 Task: Find connections with filter location Gonayiv with filter topic #Entrepreneurswith filter profile language French with filter current company Mechanical Jobs and Career with filter school Future Institute Of Engineering and Management with filter industry Executive Search Services with filter service category Mortgage Lending with filter keywords title Data Entry
Action: Mouse moved to (492, 70)
Screenshot: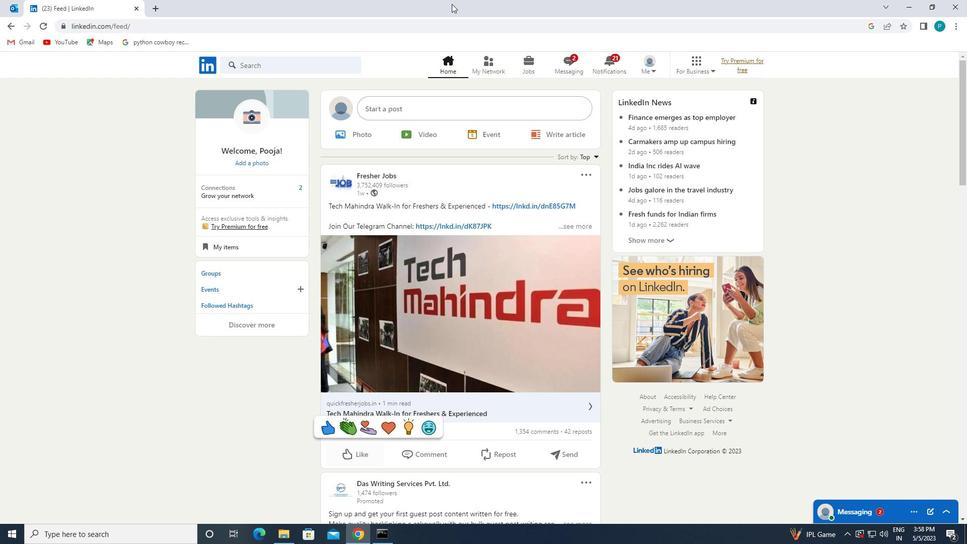 
Action: Mouse pressed left at (492, 70)
Screenshot: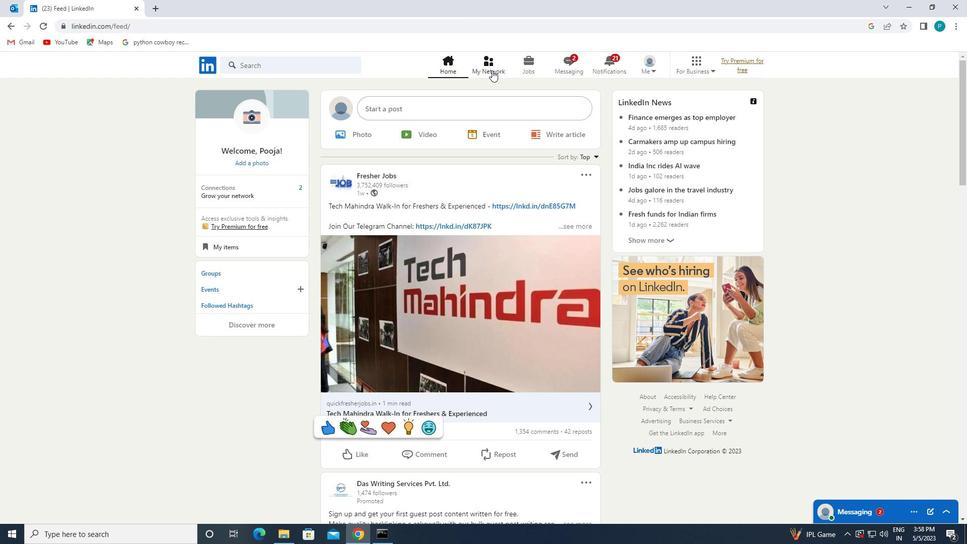 
Action: Mouse moved to (279, 127)
Screenshot: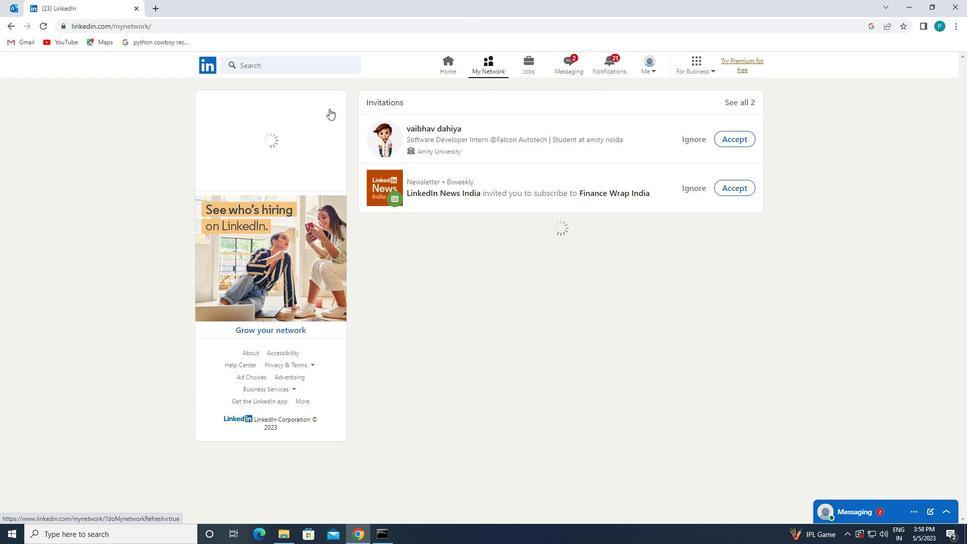
Action: Mouse pressed left at (279, 127)
Screenshot: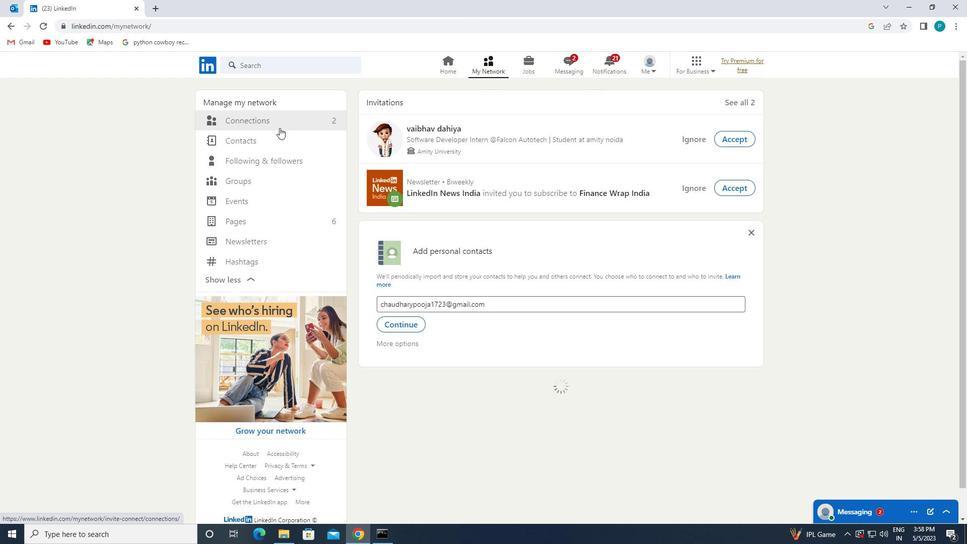 
Action: Mouse moved to (296, 119)
Screenshot: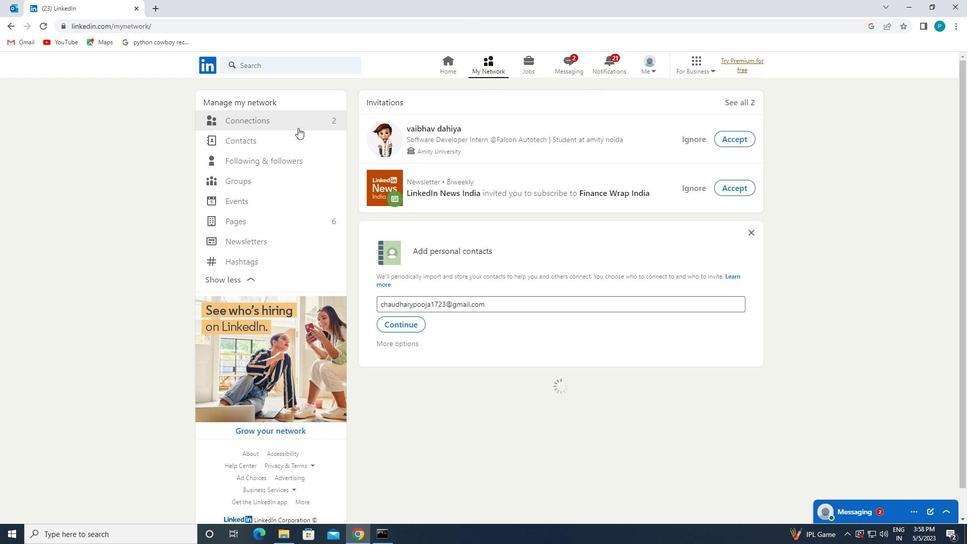 
Action: Mouse pressed left at (296, 119)
Screenshot: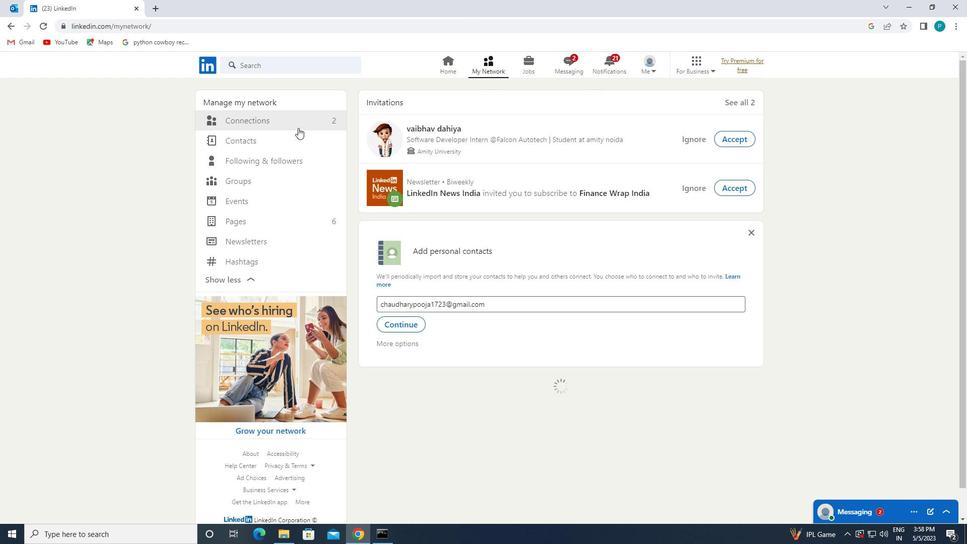 
Action: Mouse pressed left at (296, 119)
Screenshot: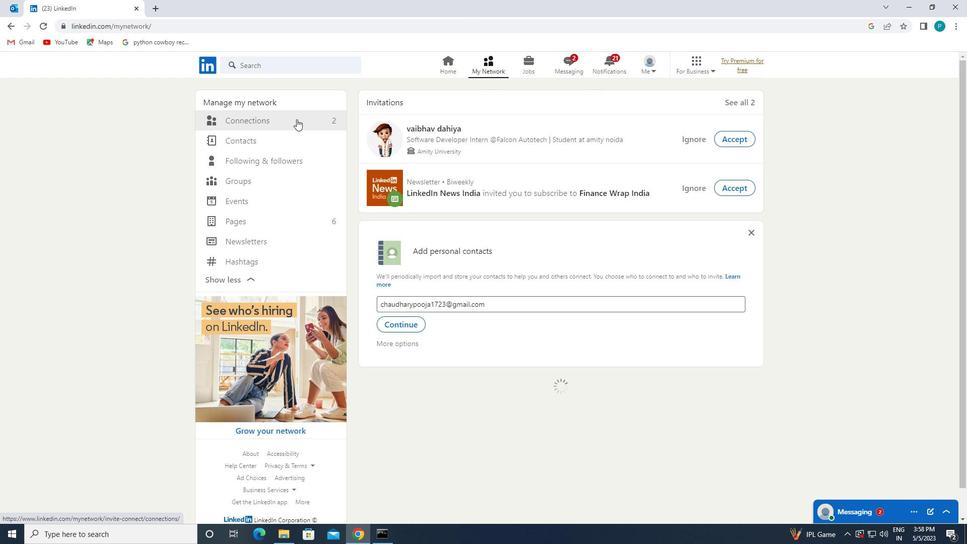 
Action: Mouse pressed left at (296, 119)
Screenshot: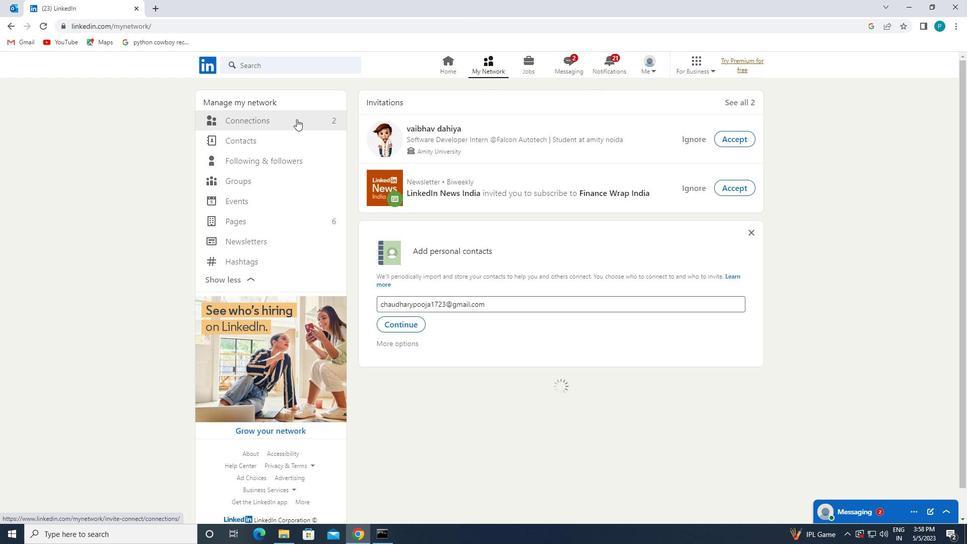 
Action: Mouse moved to (297, 119)
Screenshot: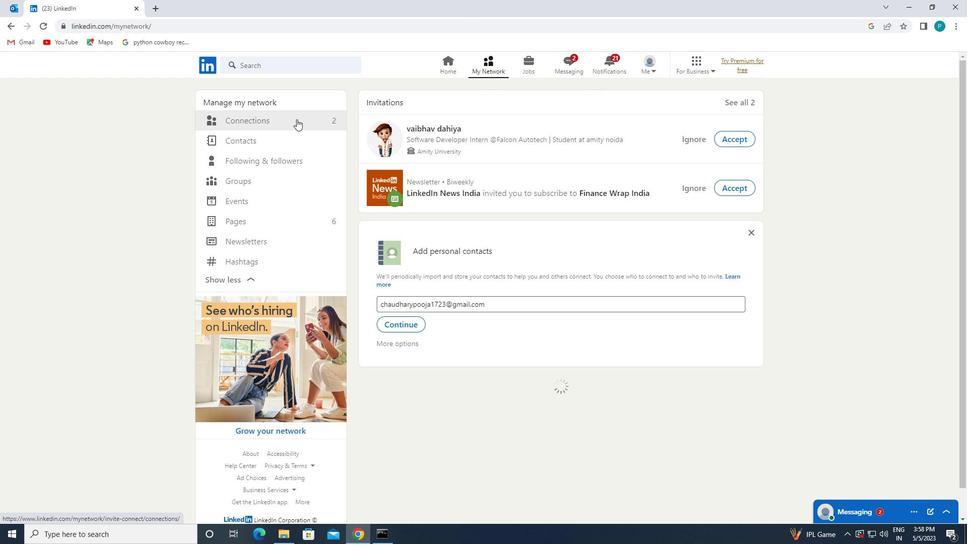 
Action: Mouse pressed left at (297, 119)
Screenshot: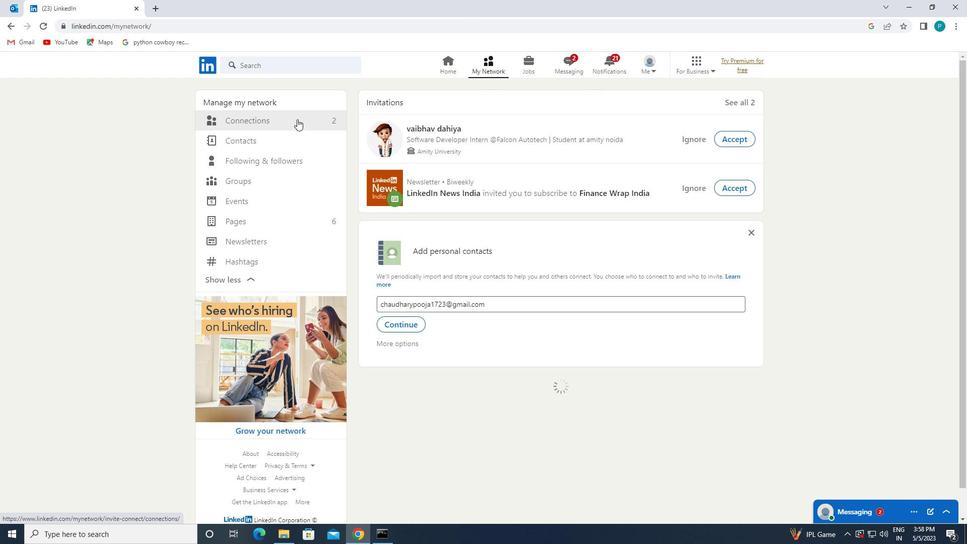 
Action: Mouse pressed left at (297, 119)
Screenshot: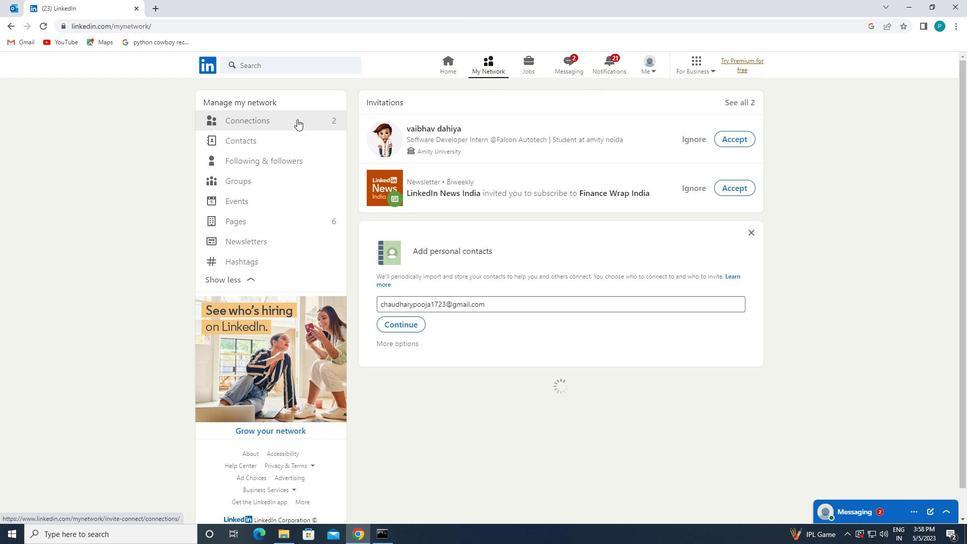 
Action: Mouse pressed left at (297, 119)
Screenshot: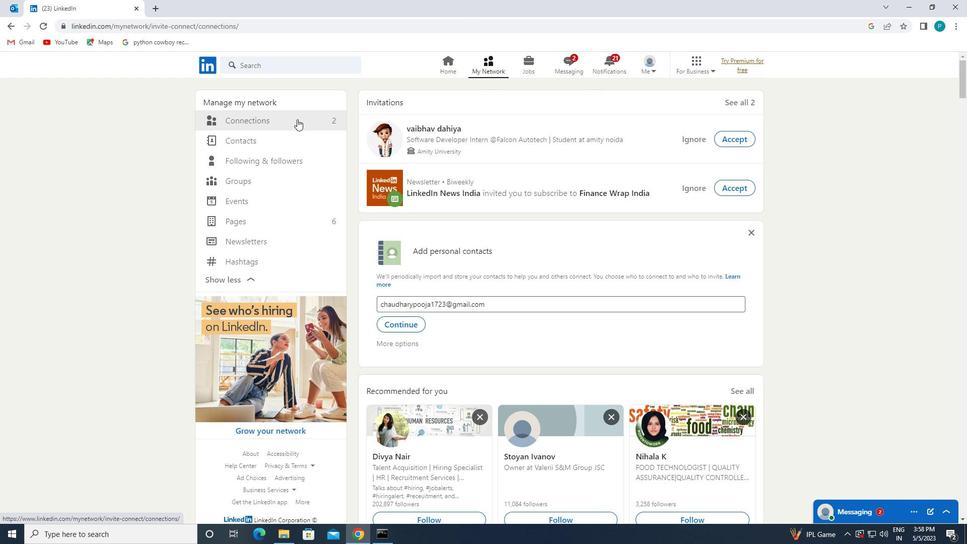 
Action: Mouse moved to (555, 118)
Screenshot: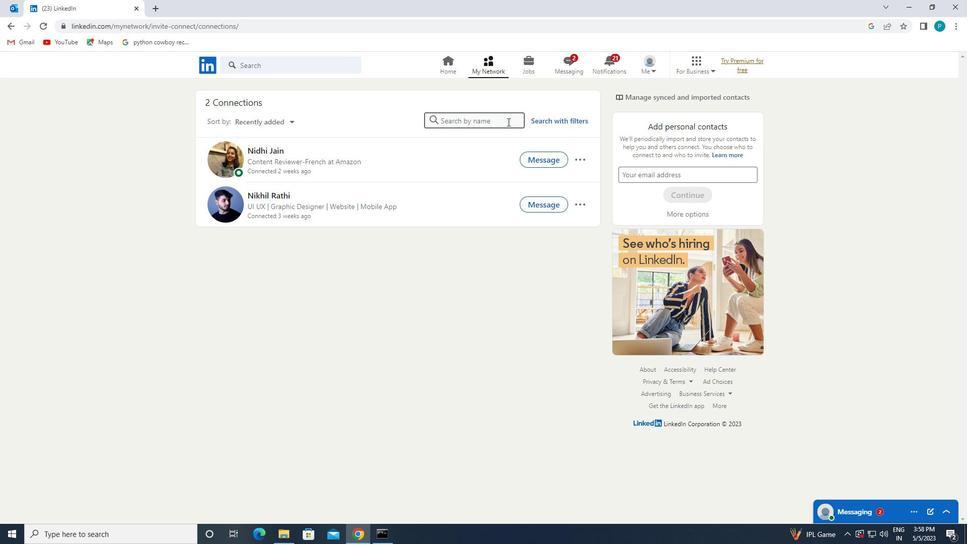
Action: Mouse pressed left at (555, 118)
Screenshot: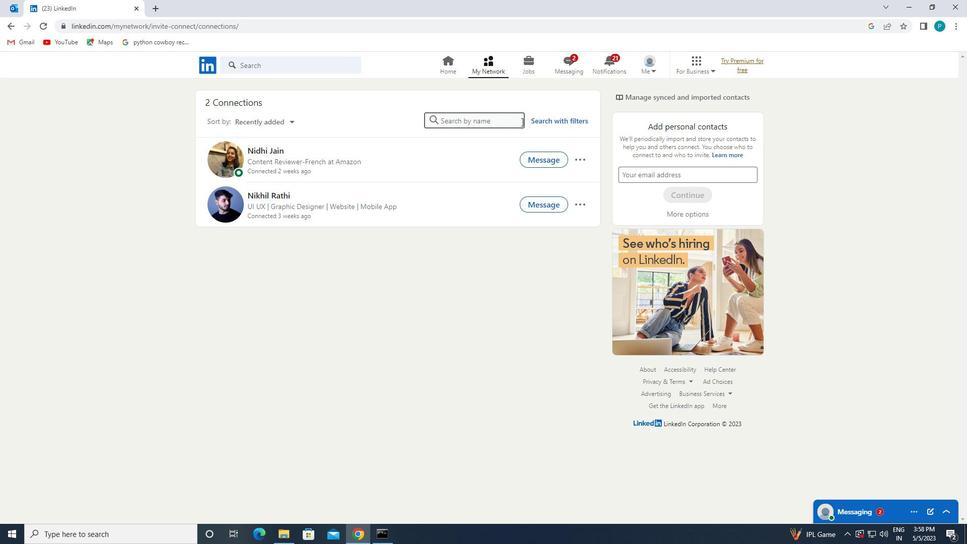 
Action: Mouse moved to (527, 91)
Screenshot: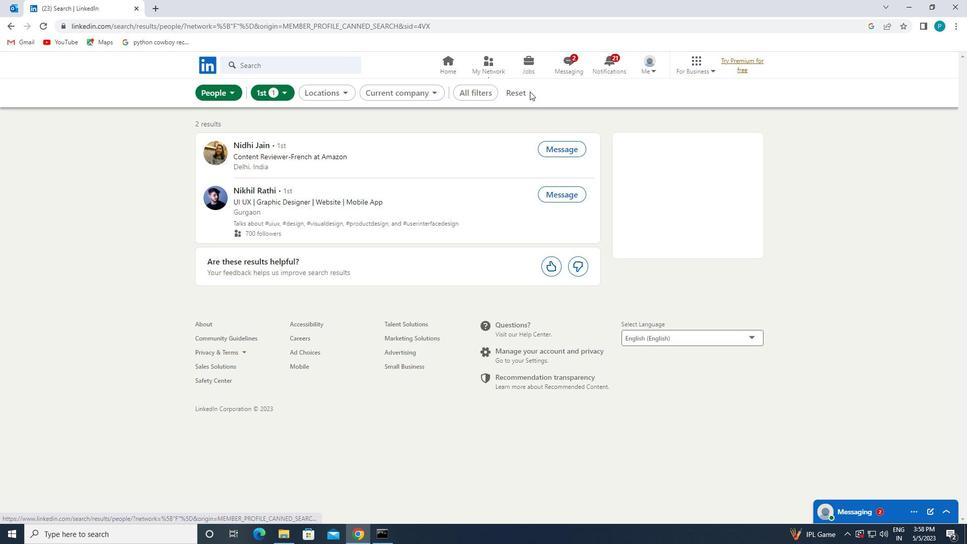 
Action: Mouse pressed left at (527, 91)
Screenshot: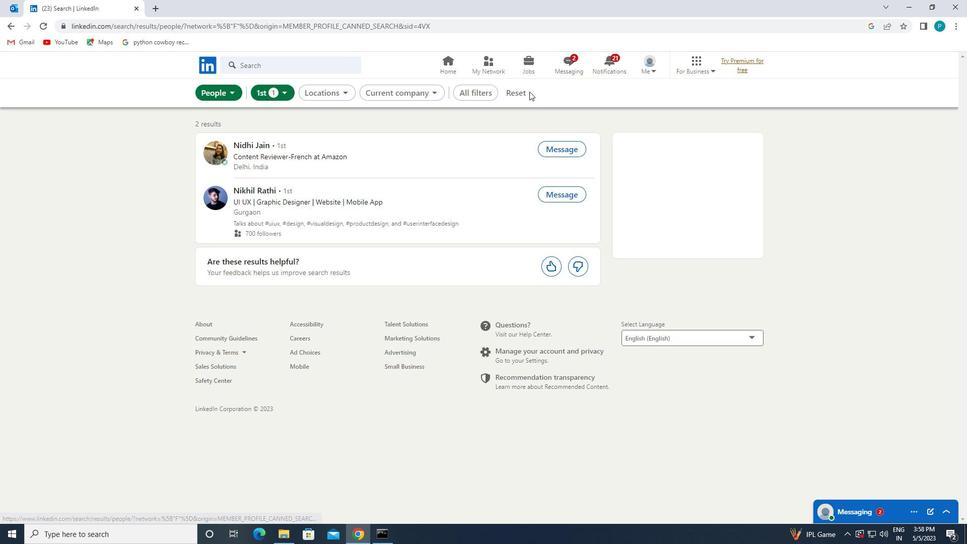
Action: Mouse moved to (510, 87)
Screenshot: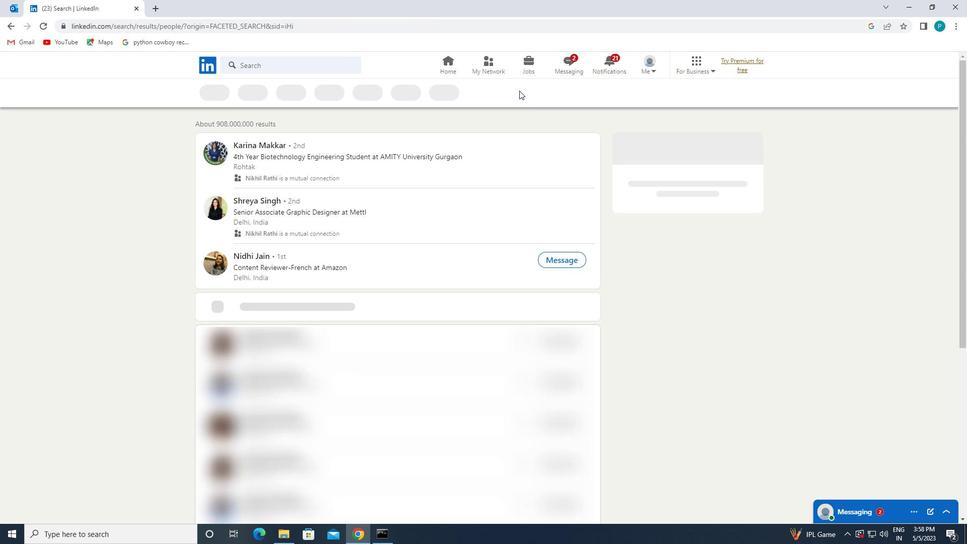
Action: Mouse pressed left at (510, 87)
Screenshot: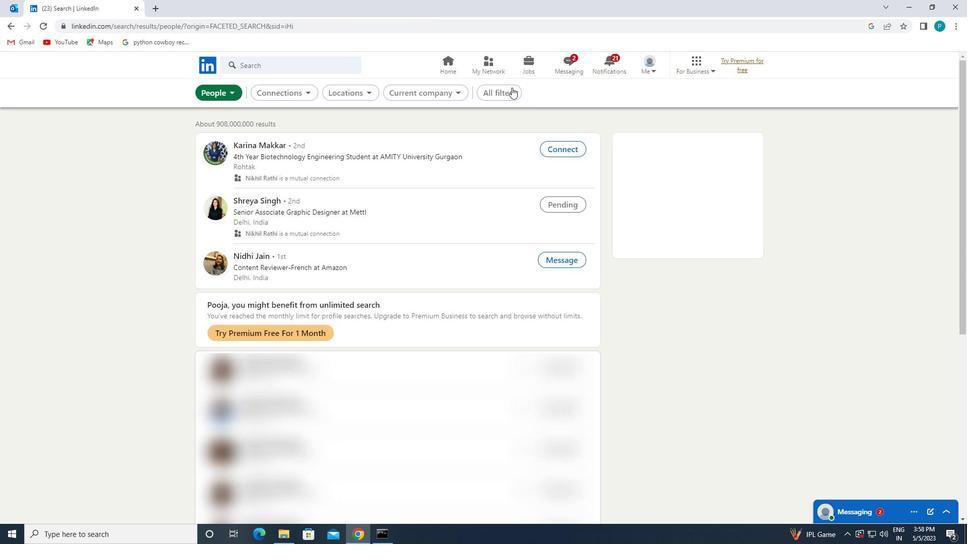 
Action: Mouse moved to (870, 245)
Screenshot: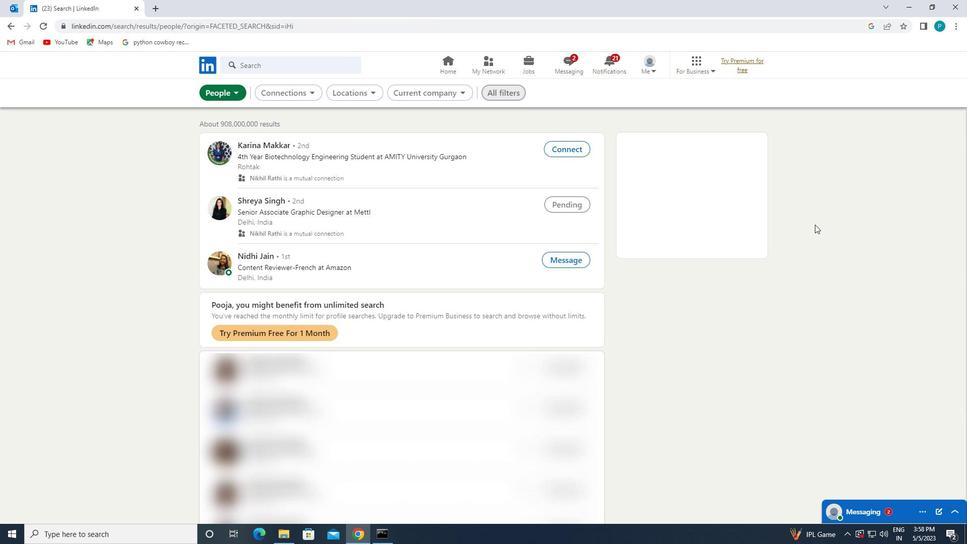 
Action: Mouse scrolled (870, 245) with delta (0, 0)
Screenshot: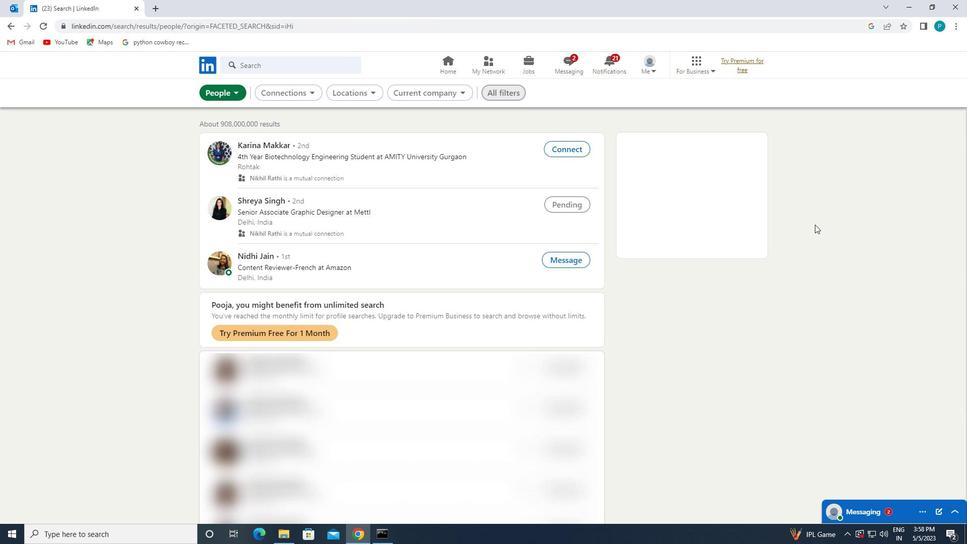 
Action: Mouse scrolled (870, 245) with delta (0, 0)
Screenshot: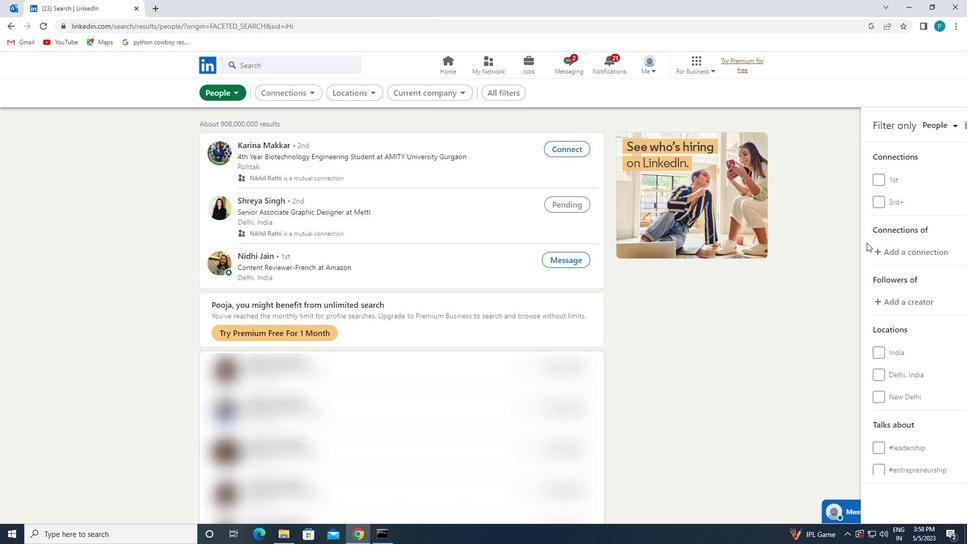 
Action: Mouse moved to (859, 299)
Screenshot: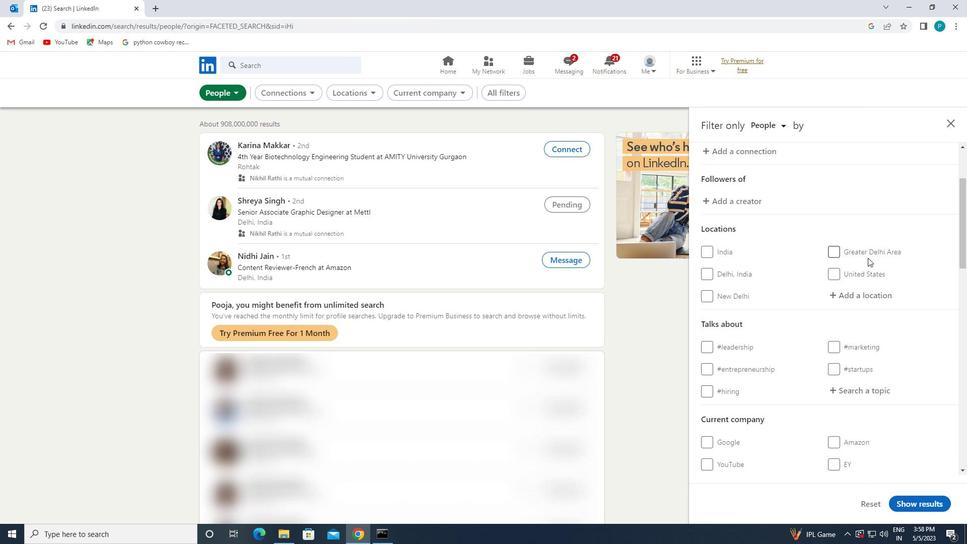 
Action: Mouse pressed left at (859, 299)
Screenshot: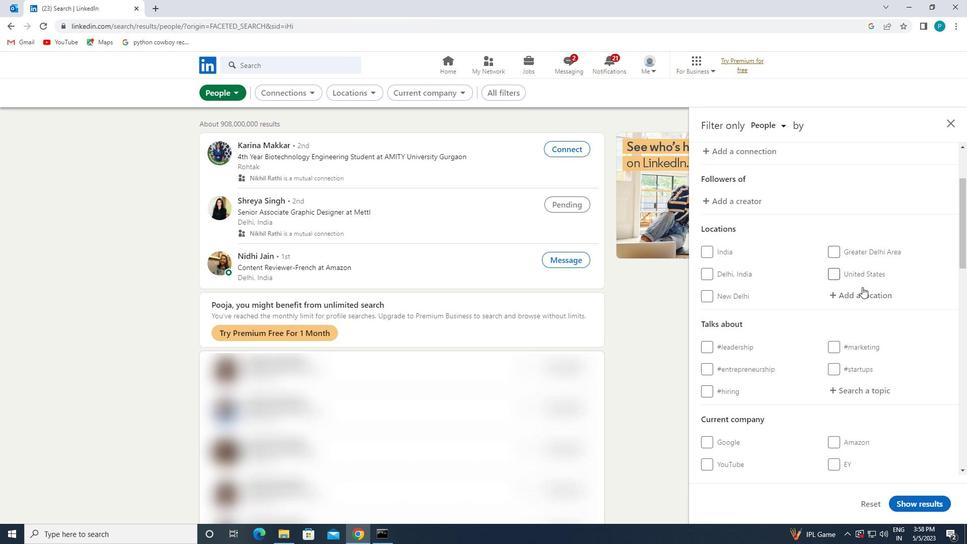 
Action: Mouse moved to (851, 297)
Screenshot: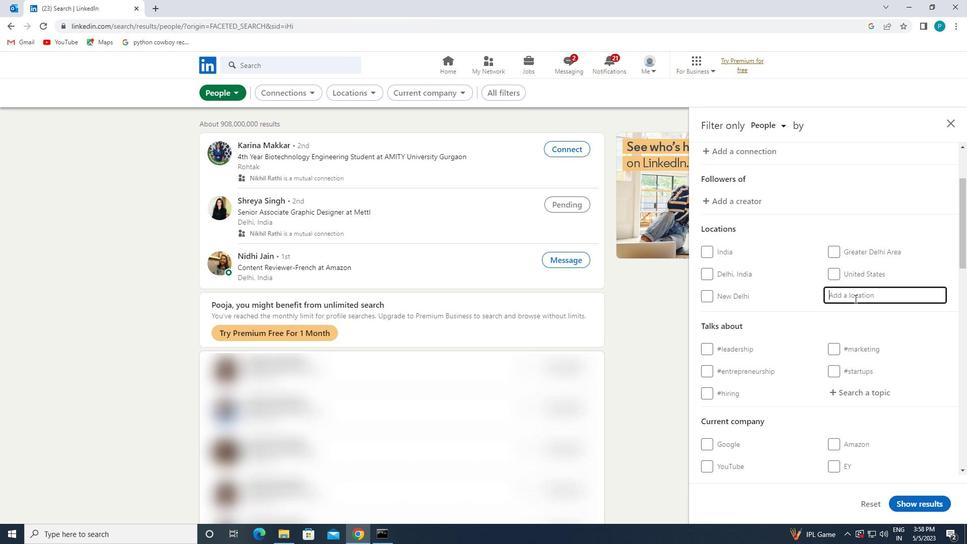
Action: Key pressed <Key.caps_lock>g<Key.caps_lock>onayiv
Screenshot: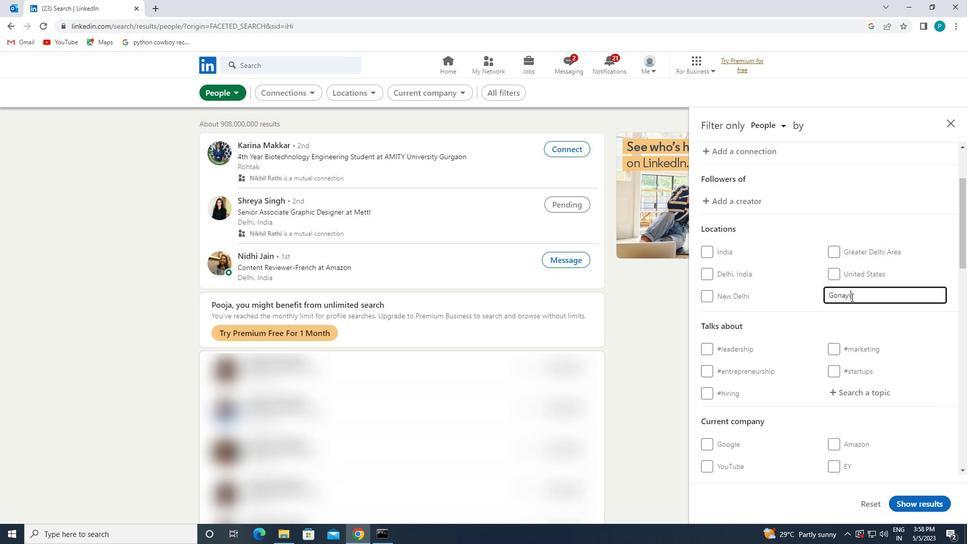 
Action: Mouse moved to (875, 351)
Screenshot: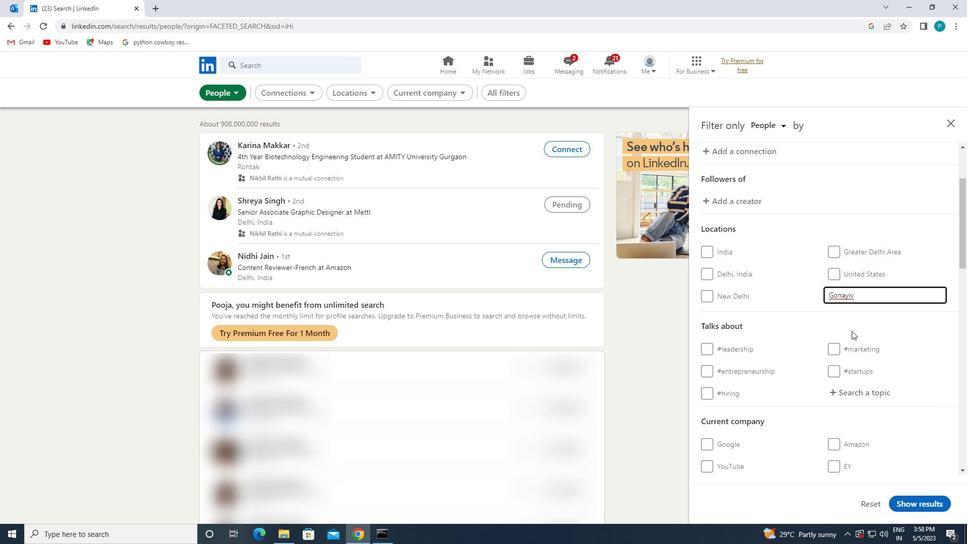 
Action: Mouse scrolled (875, 351) with delta (0, 0)
Screenshot: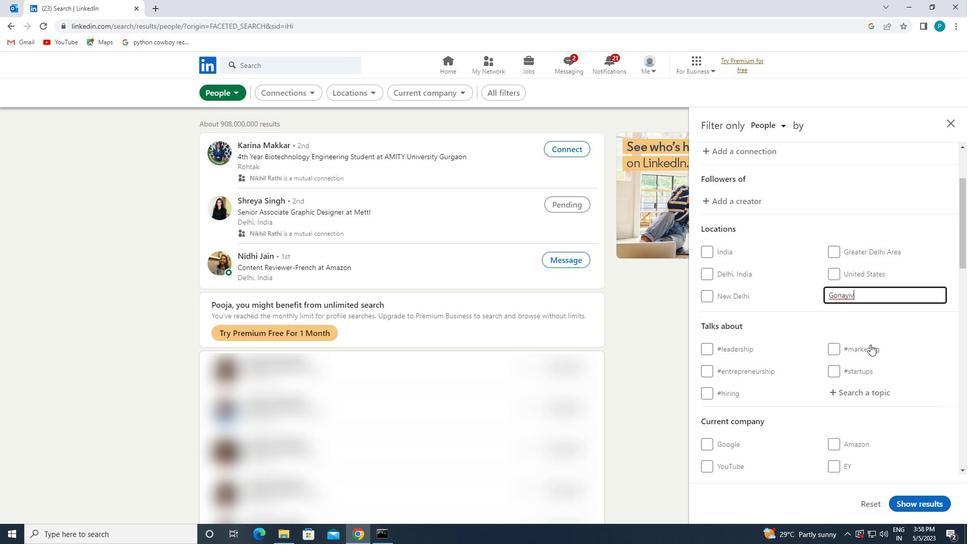 
Action: Mouse moved to (860, 343)
Screenshot: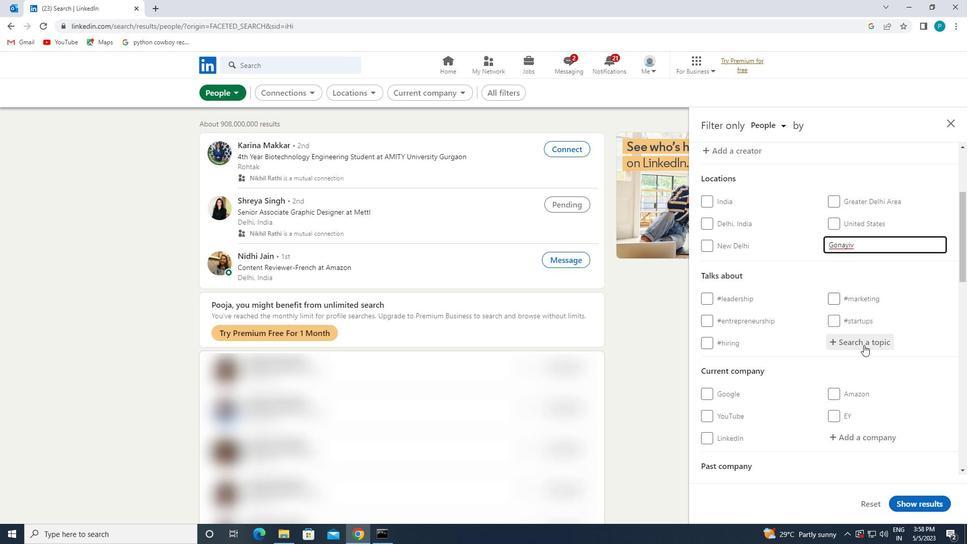 
Action: Mouse pressed left at (860, 343)
Screenshot: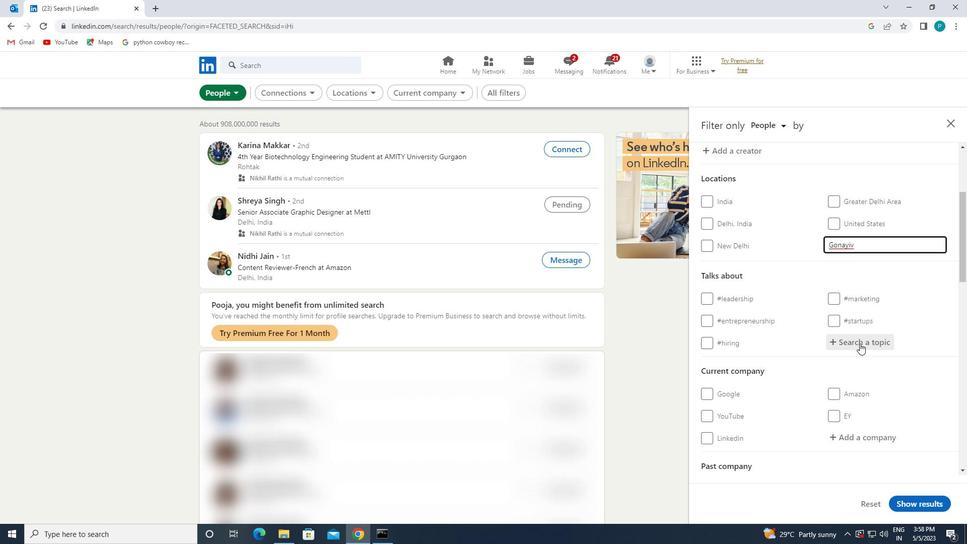
Action: Mouse moved to (862, 345)
Screenshot: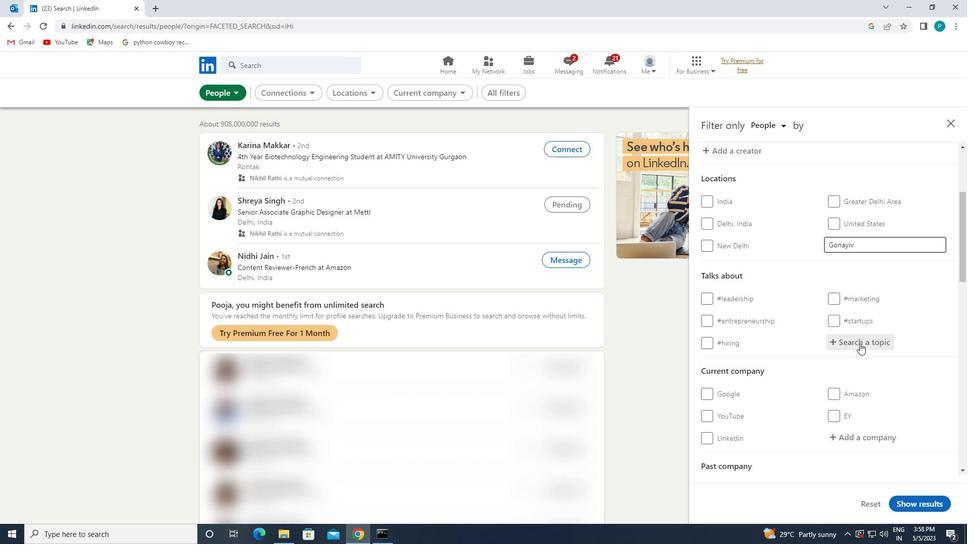 
Action: Key pressed <Key.shift>#ENTREPRENEURS
Screenshot: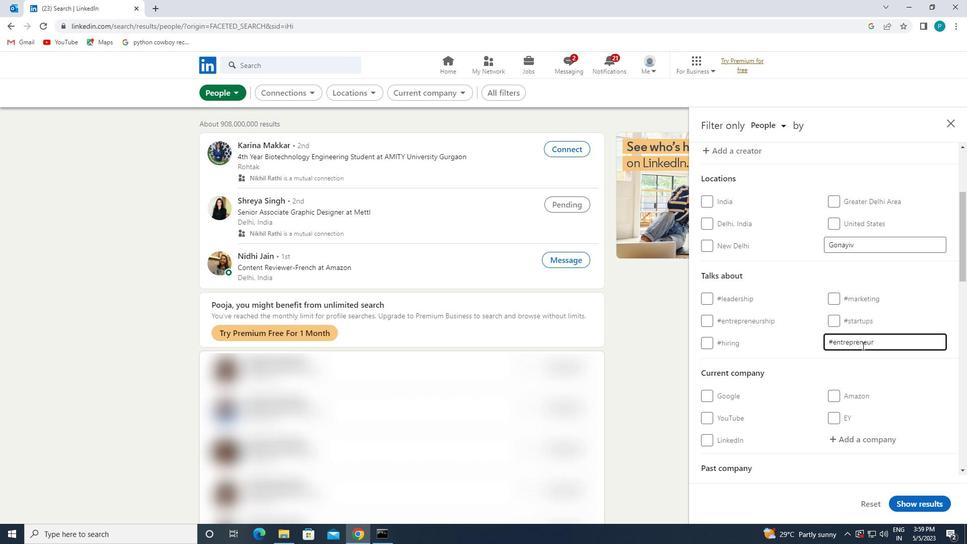 
Action: Mouse scrolled (862, 345) with delta (0, 0)
Screenshot: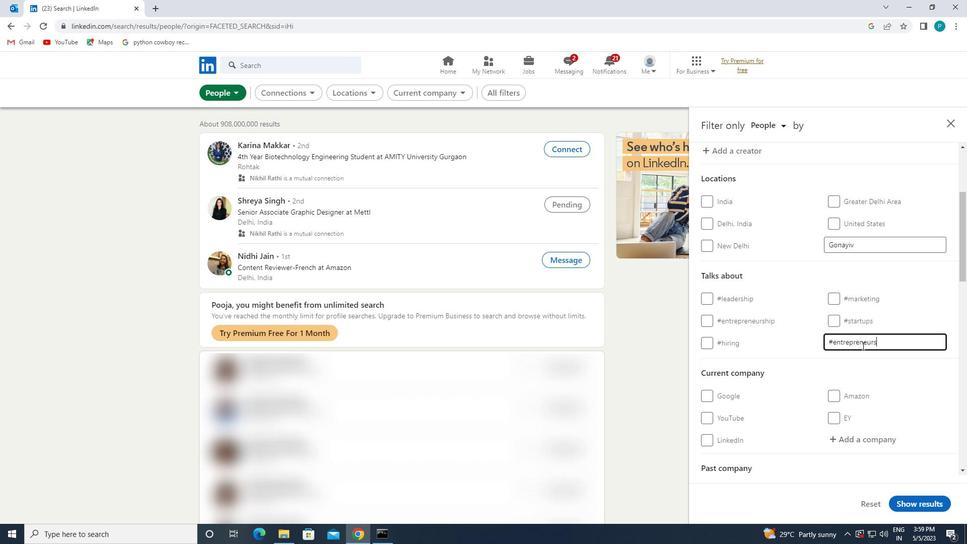 
Action: Mouse scrolled (862, 345) with delta (0, 0)
Screenshot: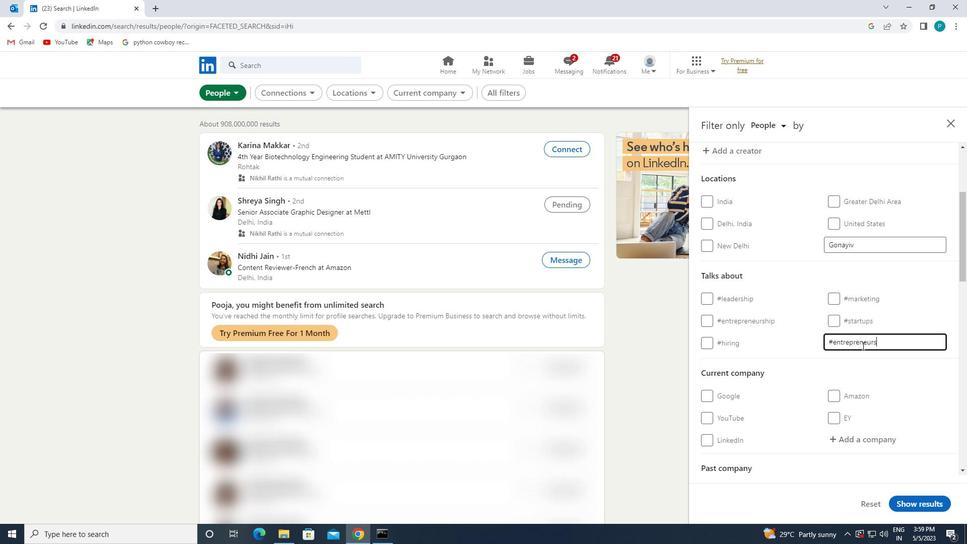 
Action: Mouse scrolled (862, 345) with delta (0, 0)
Screenshot: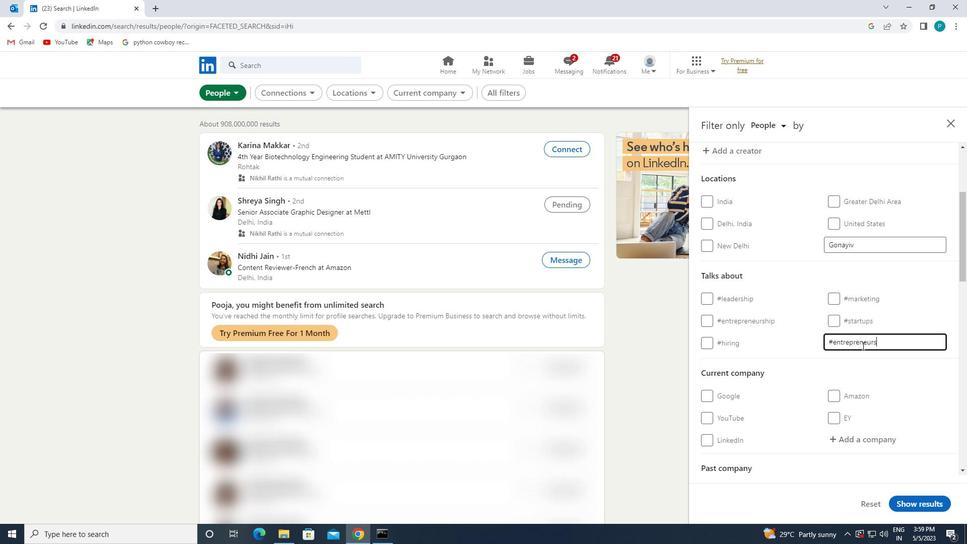 
Action: Mouse scrolled (862, 345) with delta (0, 0)
Screenshot: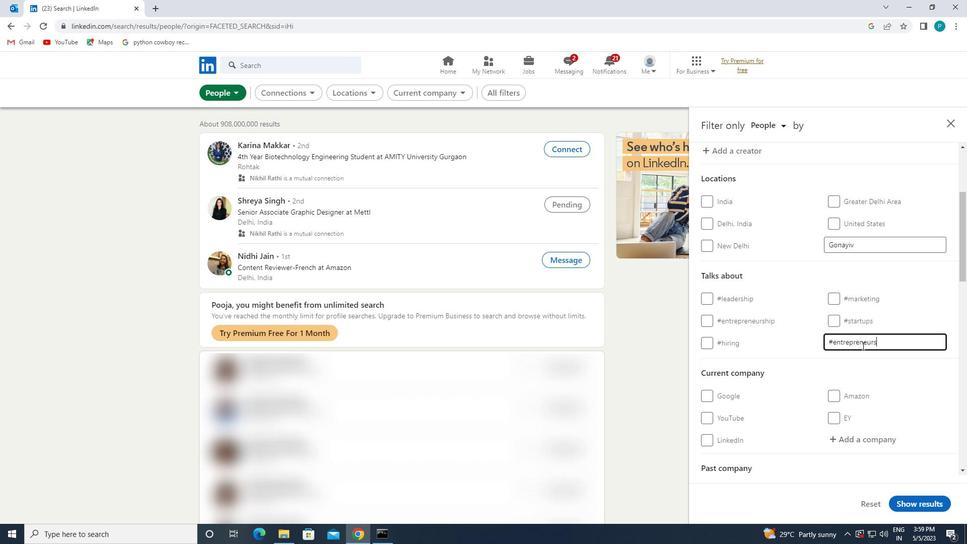 
Action: Mouse scrolled (862, 345) with delta (0, 0)
Screenshot: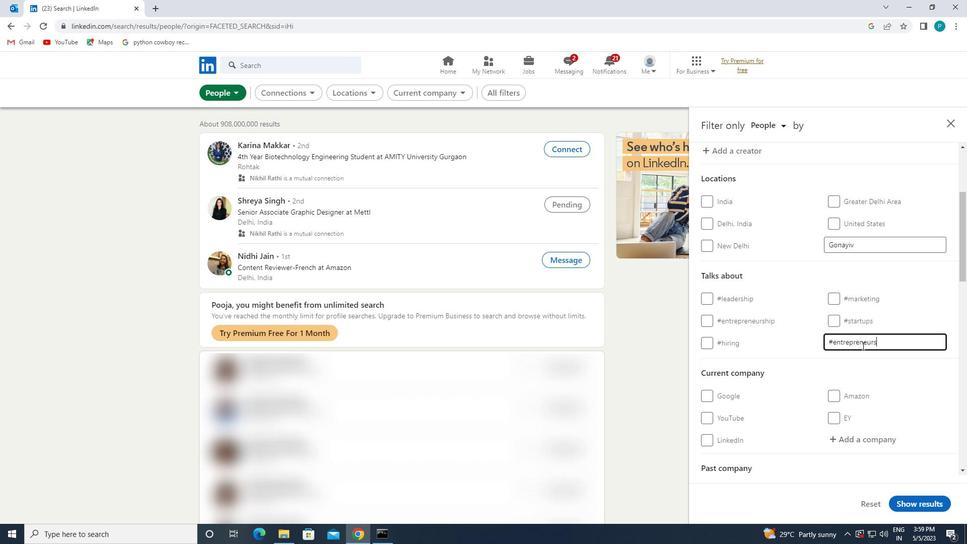 
Action: Mouse moved to (785, 331)
Screenshot: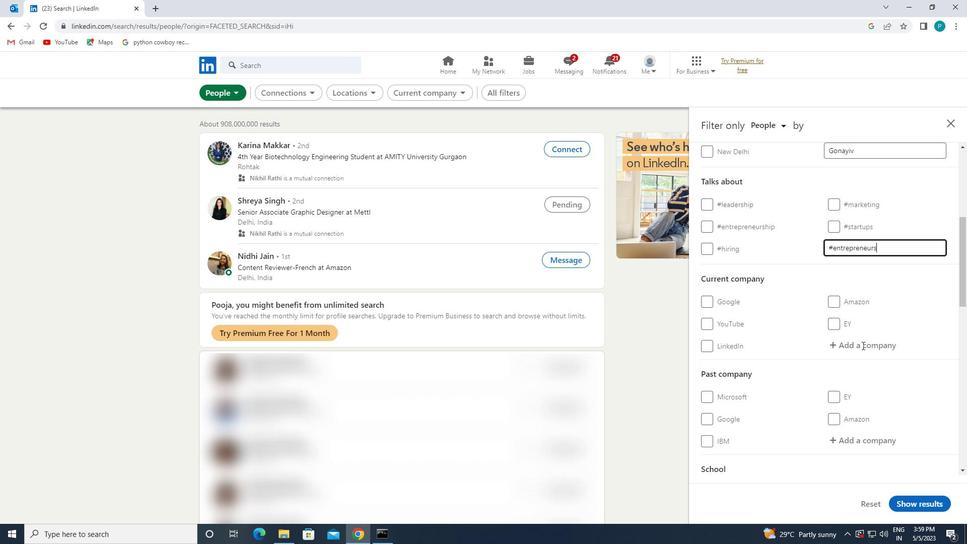 
Action: Mouse scrolled (785, 331) with delta (0, 0)
Screenshot: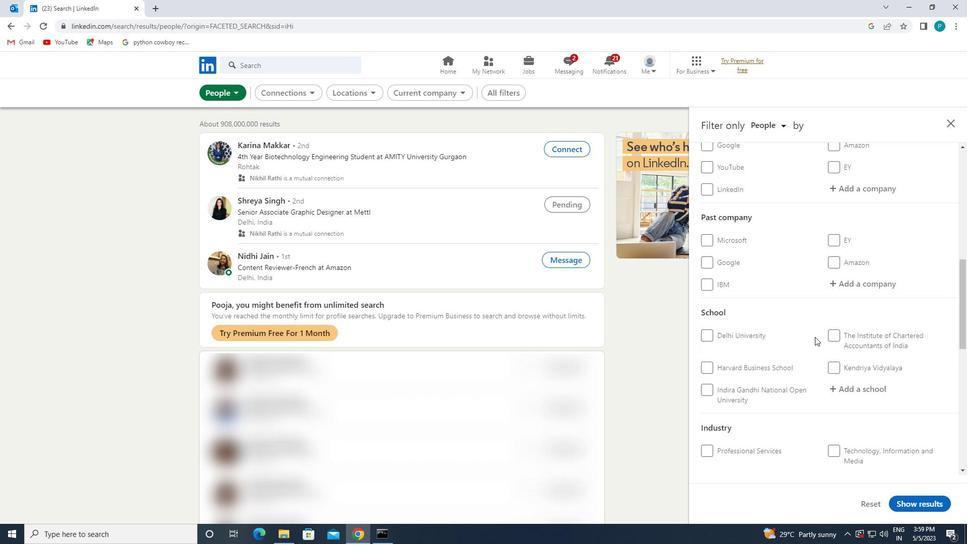 
Action: Mouse scrolled (785, 331) with delta (0, 0)
Screenshot: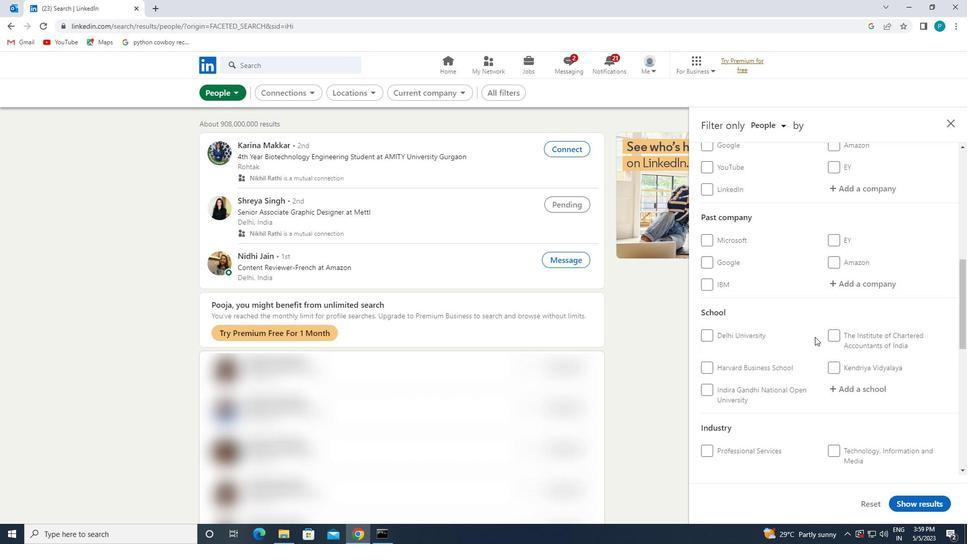 
Action: Mouse moved to (861, 408)
Screenshot: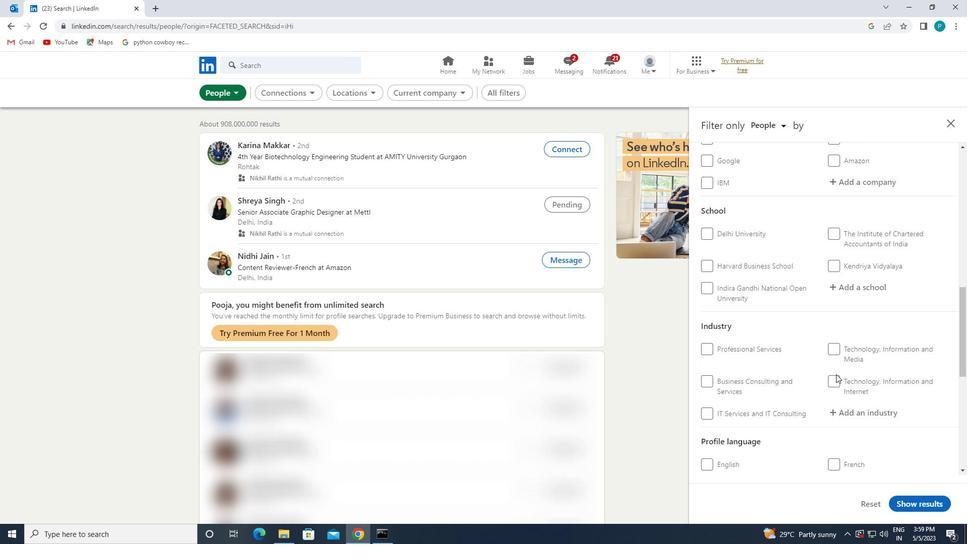 
Action: Mouse scrolled (861, 408) with delta (0, 0)
Screenshot: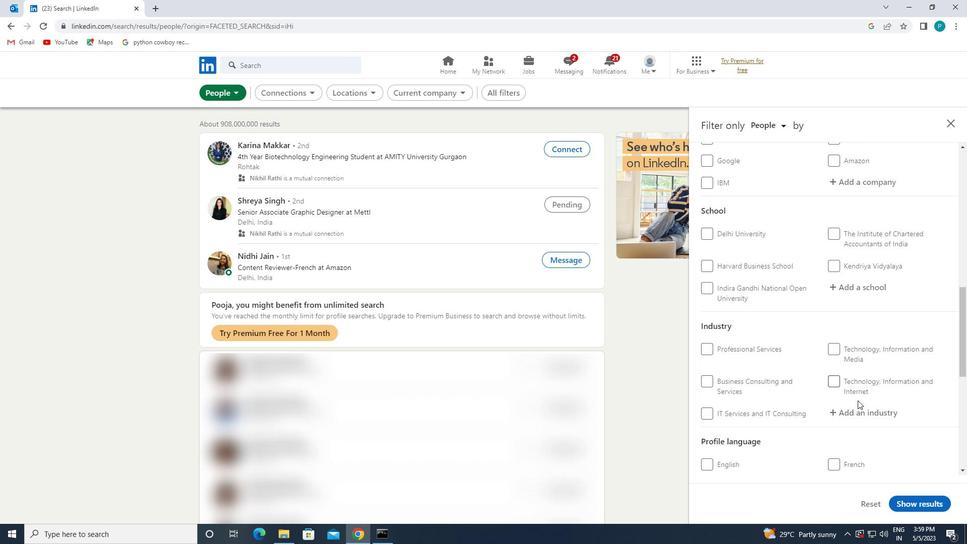 
Action: Mouse moved to (854, 410)
Screenshot: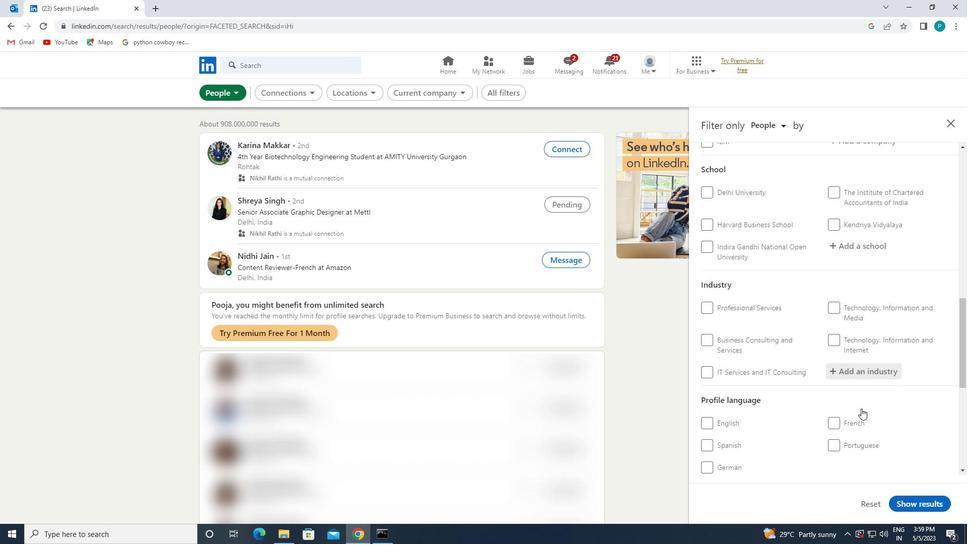 
Action: Mouse pressed left at (854, 410)
Screenshot: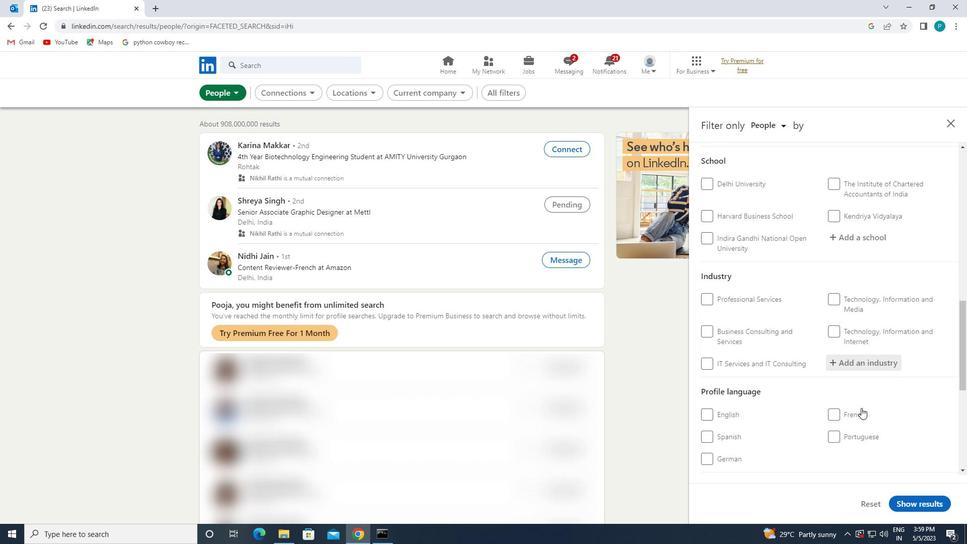 
Action: Mouse moved to (902, 383)
Screenshot: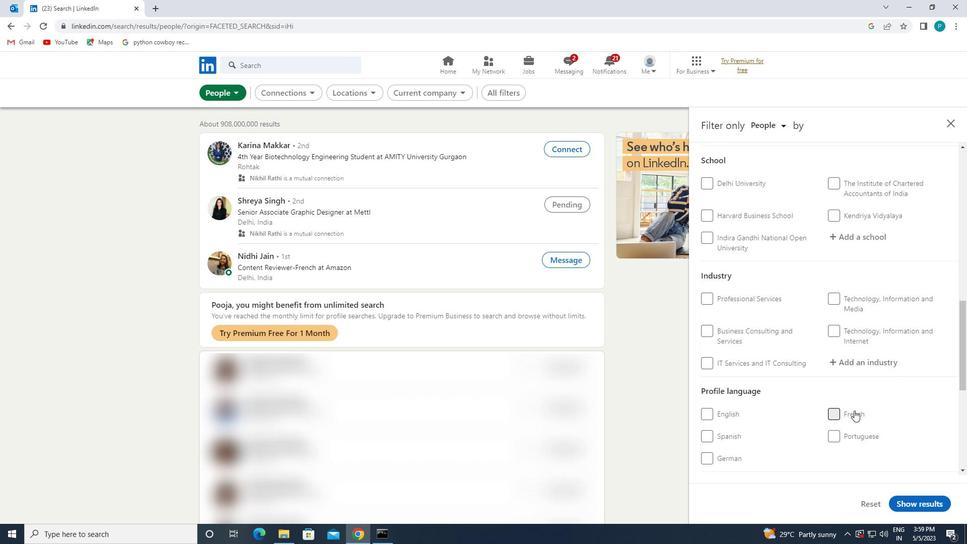 
Action: Mouse scrolled (902, 383) with delta (0, 0)
Screenshot: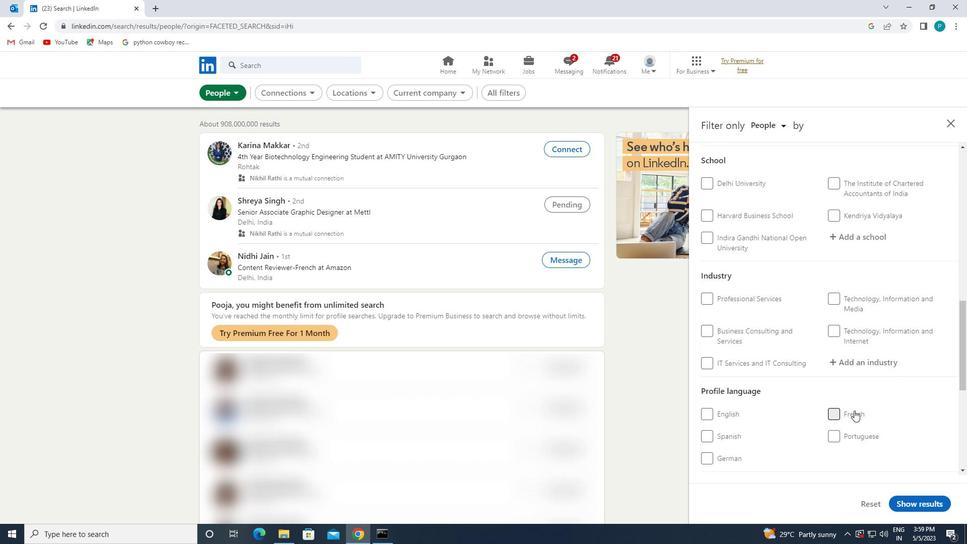 
Action: Mouse scrolled (902, 383) with delta (0, 0)
Screenshot: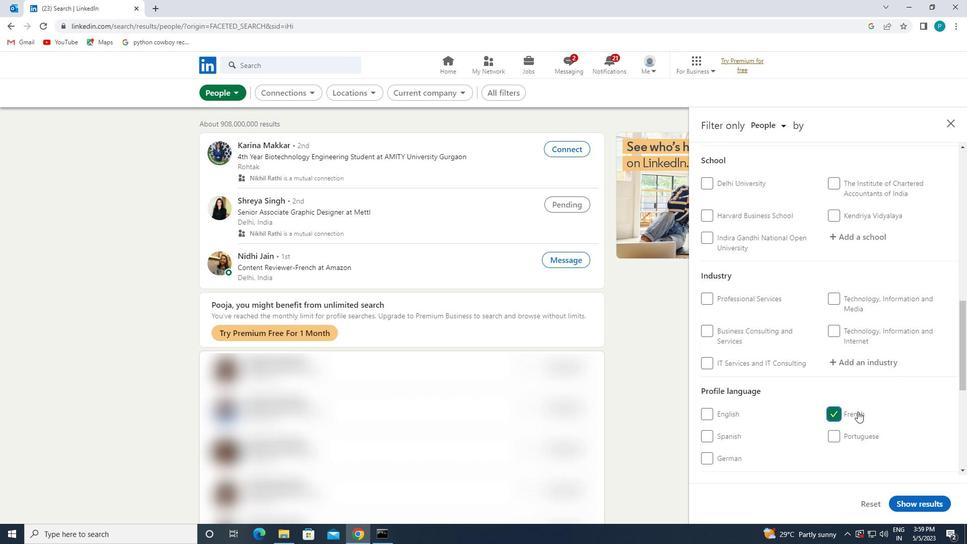 
Action: Mouse moved to (902, 382)
Screenshot: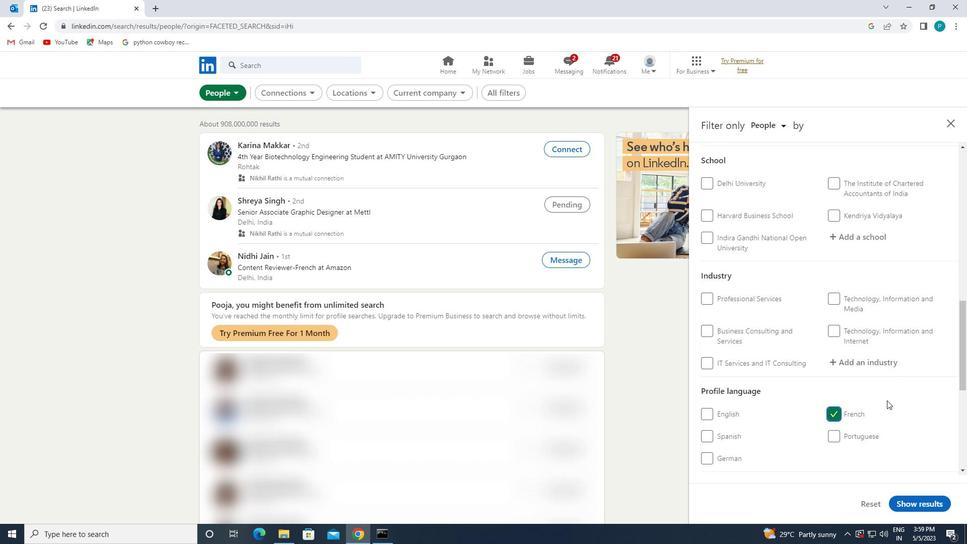 
Action: Mouse scrolled (902, 383) with delta (0, 0)
Screenshot: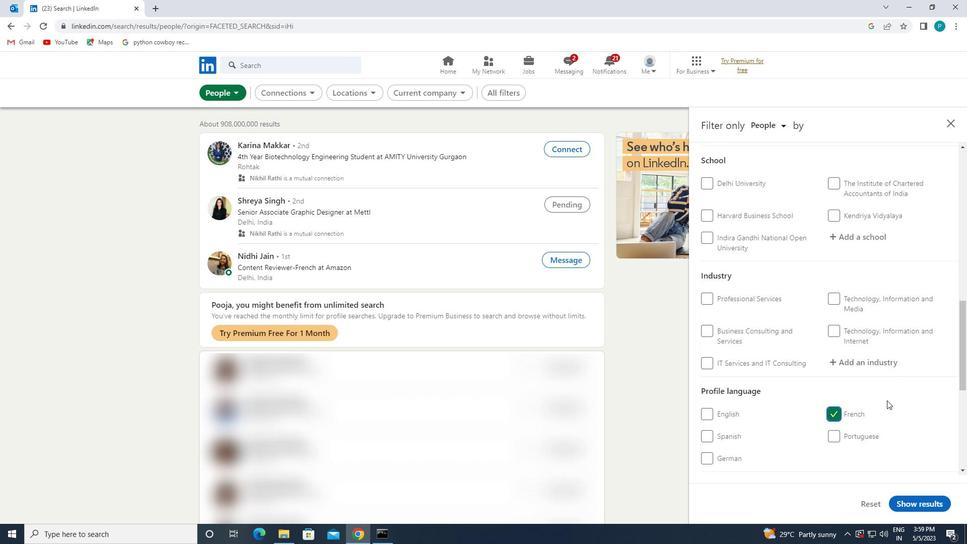 
Action: Mouse moved to (833, 328)
Screenshot: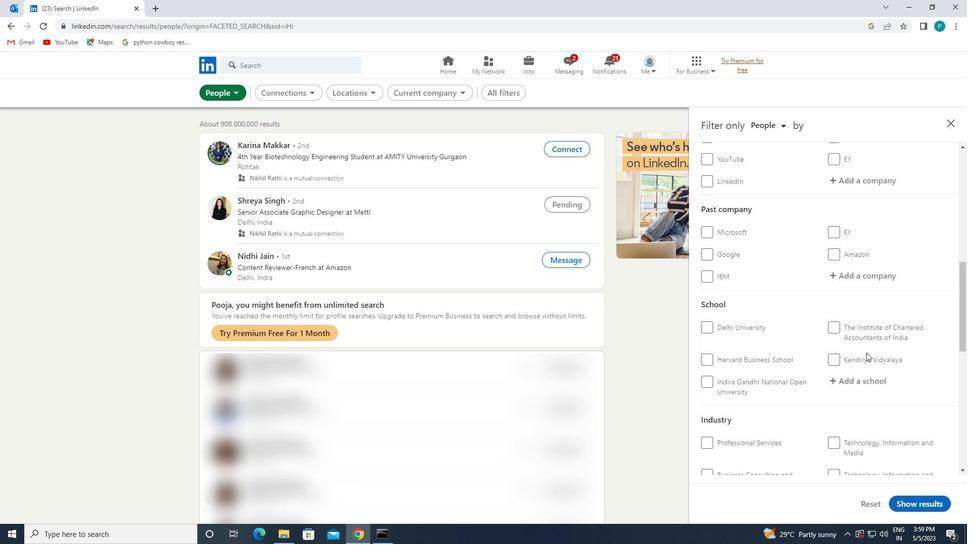 
Action: Mouse scrolled (833, 329) with delta (0, 0)
Screenshot: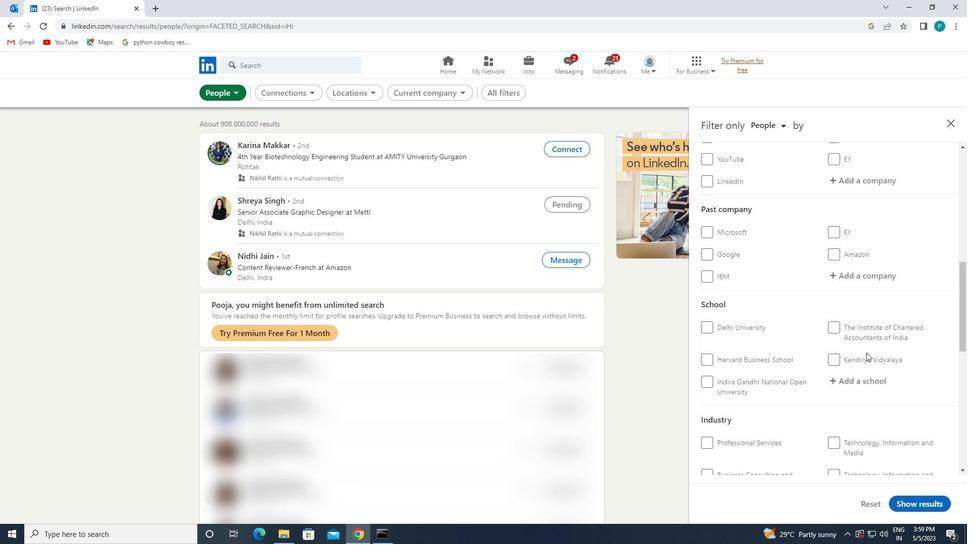 
Action: Mouse moved to (833, 328)
Screenshot: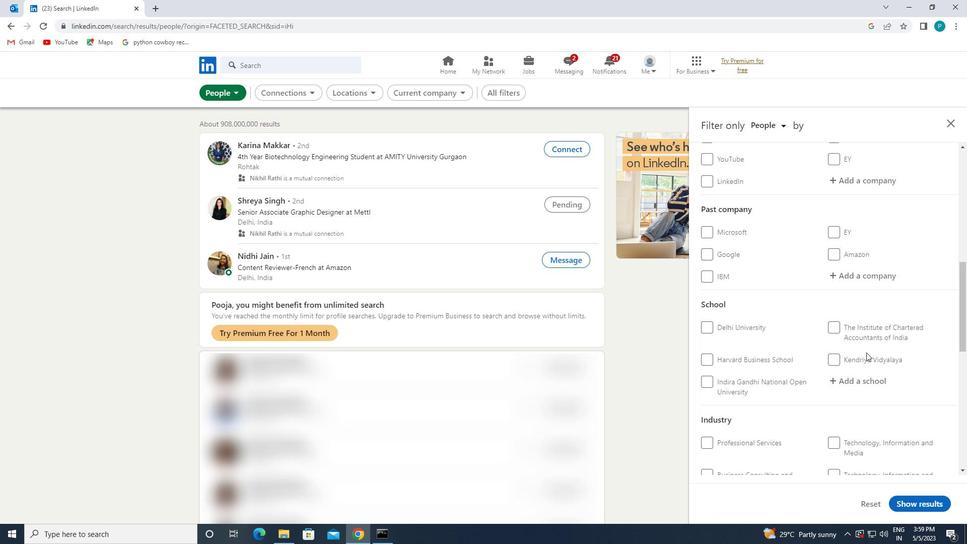 
Action: Mouse scrolled (833, 328) with delta (0, 0)
Screenshot: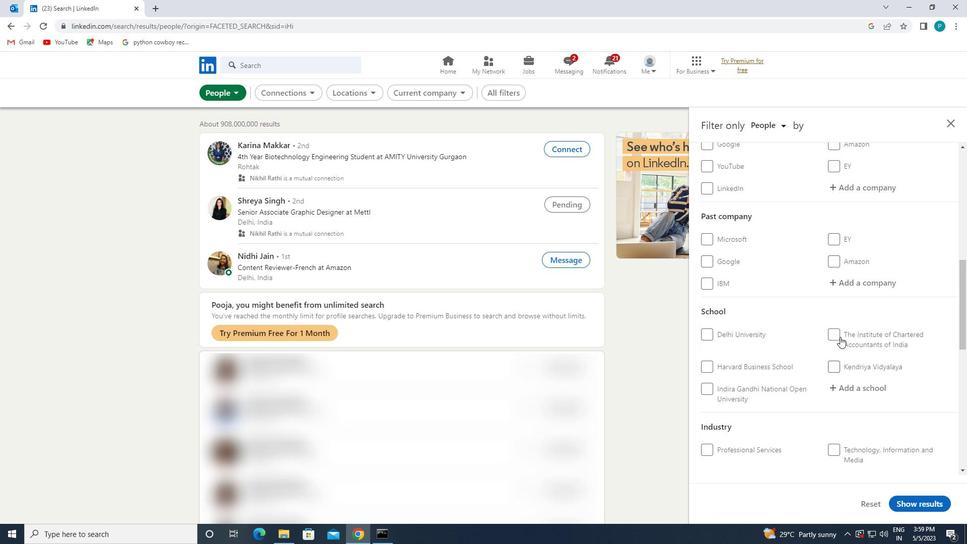 
Action: Mouse moved to (852, 294)
Screenshot: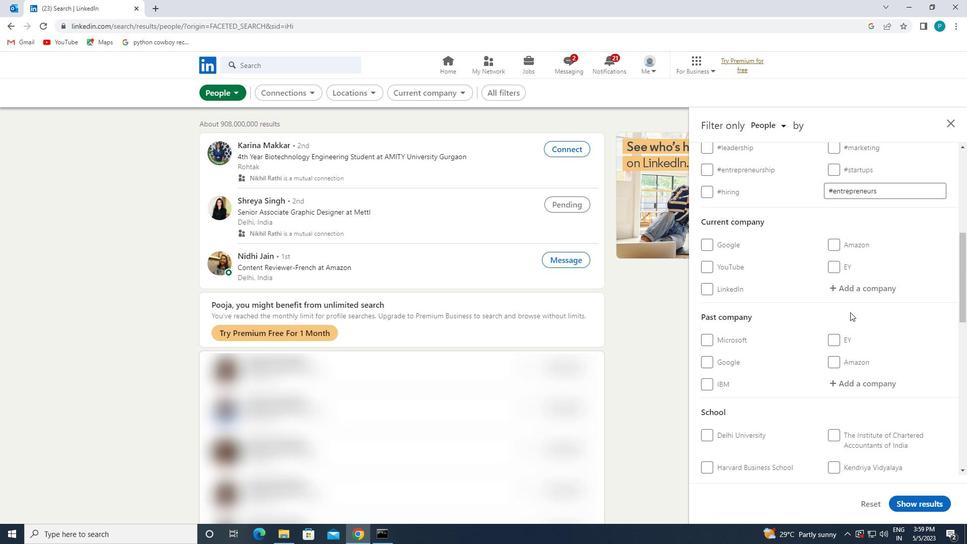 
Action: Mouse pressed left at (852, 294)
Screenshot: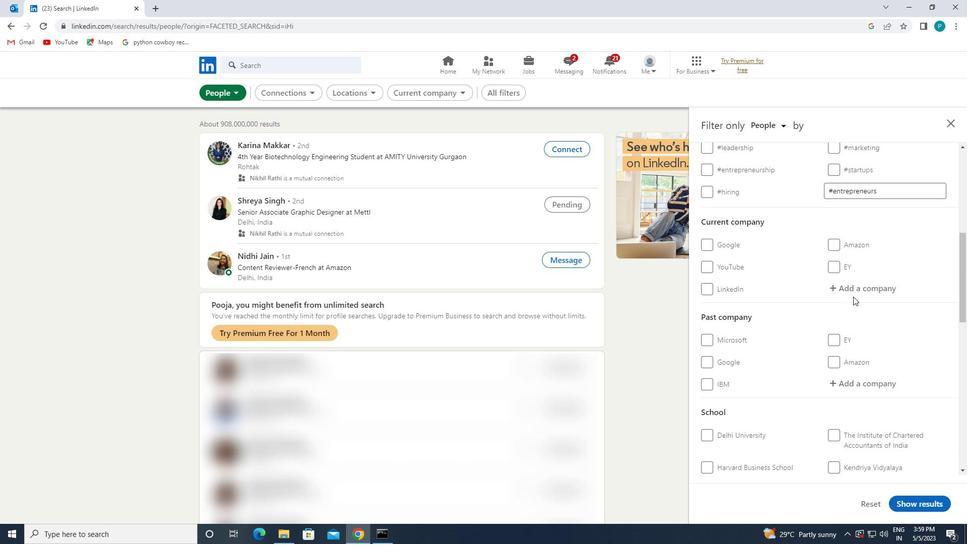 
Action: Key pressed <Key.caps_lock>M<Key.caps_lock>ECHANICAL
Screenshot: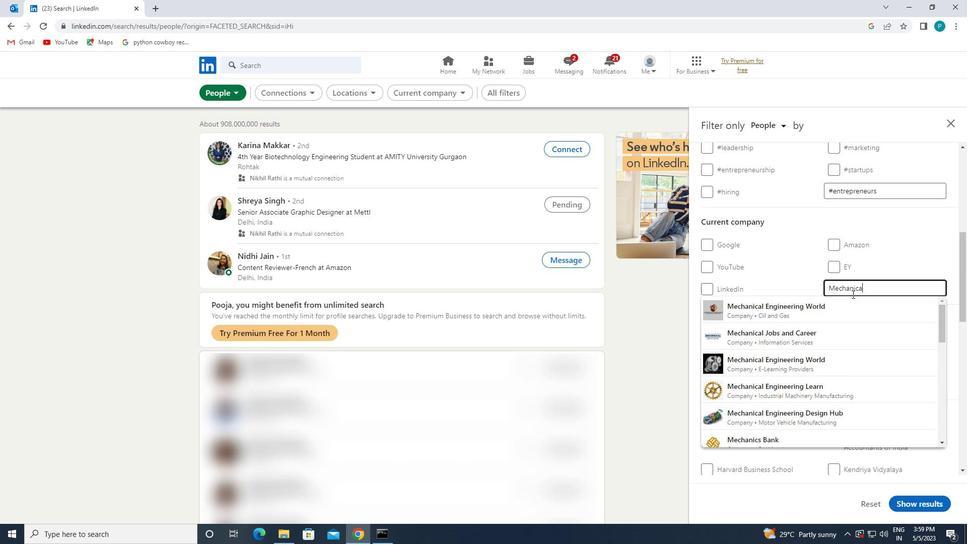 
Action: Mouse moved to (831, 332)
Screenshot: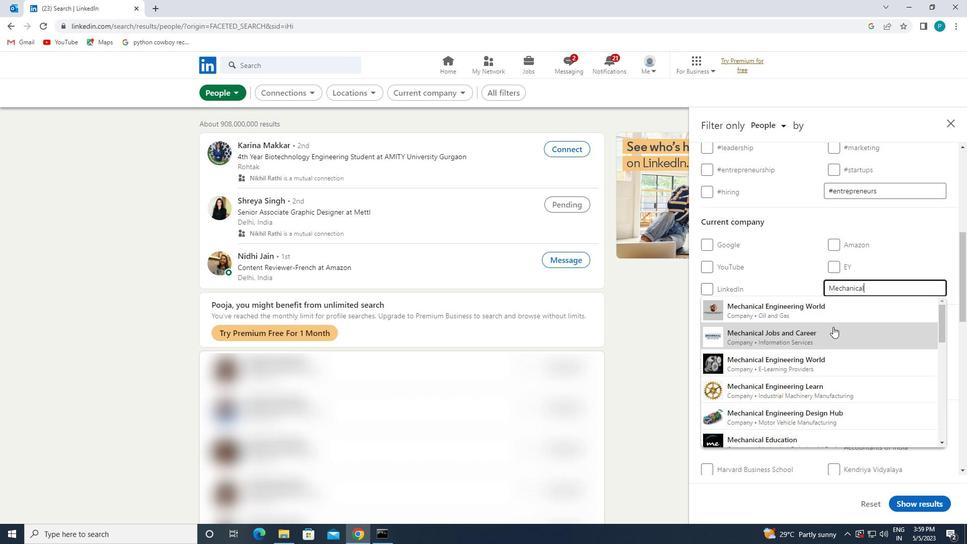 
Action: Mouse pressed left at (831, 332)
Screenshot: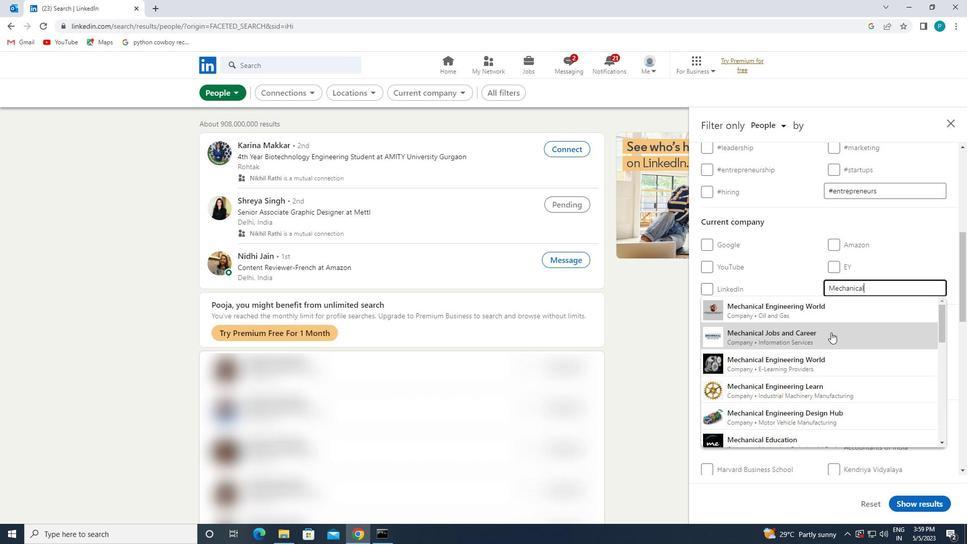 
Action: Mouse moved to (840, 338)
Screenshot: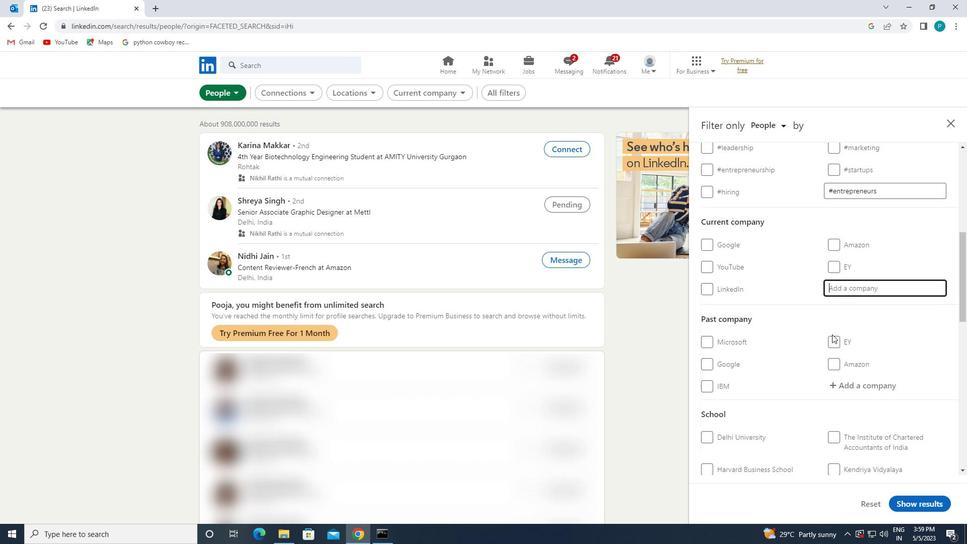 
Action: Mouse scrolled (840, 338) with delta (0, 0)
Screenshot: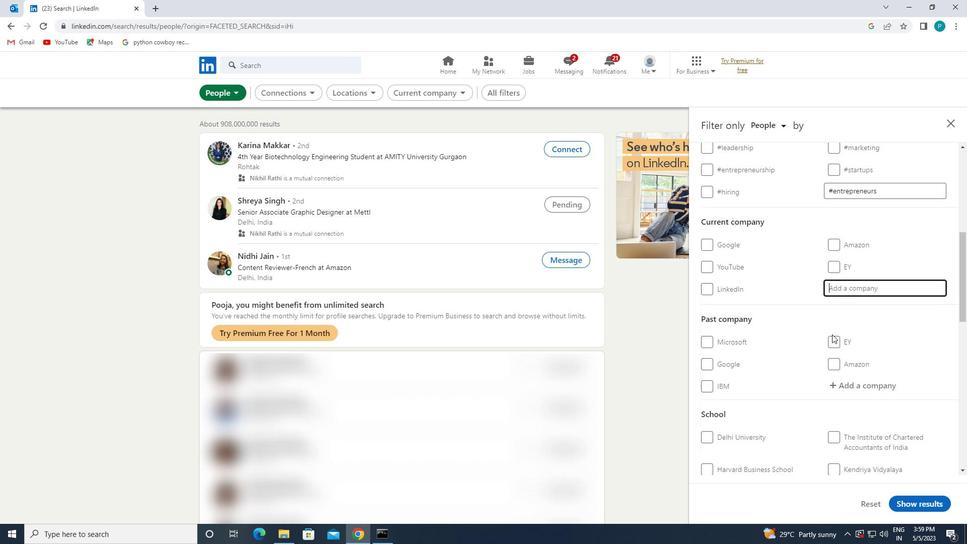 
Action: Mouse scrolled (840, 338) with delta (0, 0)
Screenshot: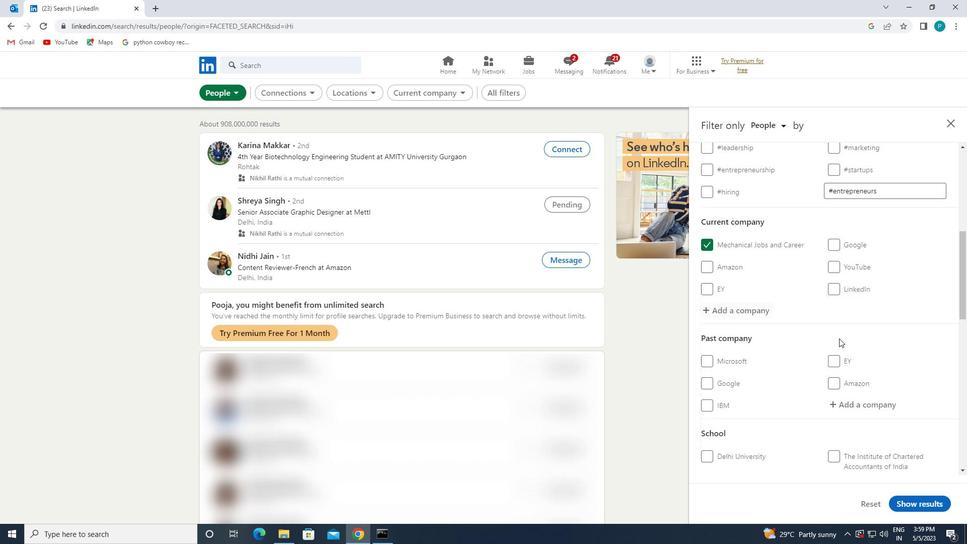 
Action: Mouse moved to (848, 327)
Screenshot: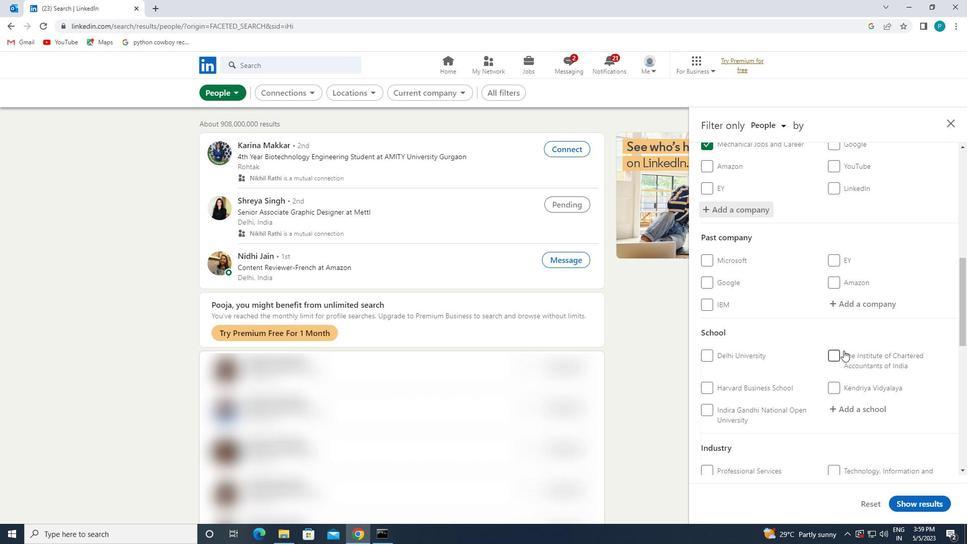 
Action: Mouse scrolled (848, 326) with delta (0, 0)
Screenshot: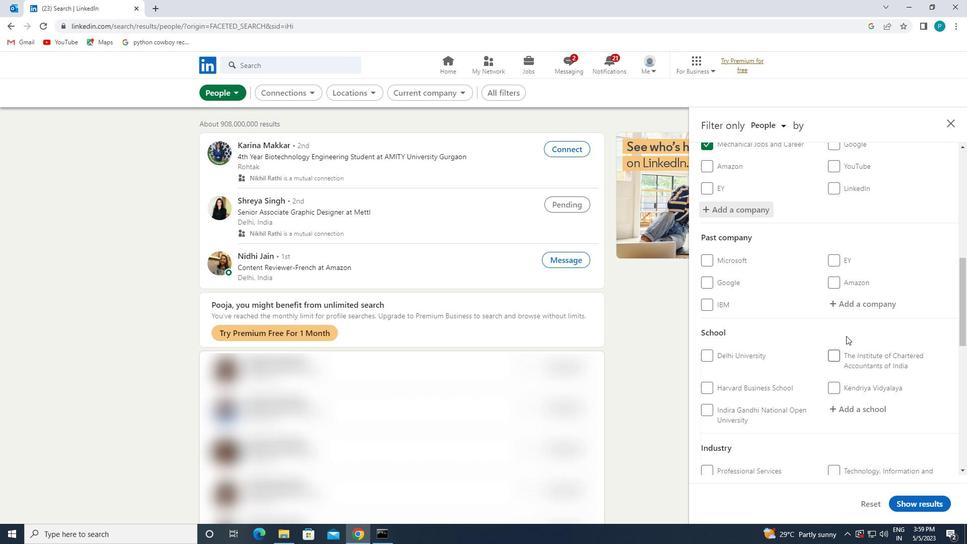 
Action: Mouse scrolled (848, 326) with delta (0, 0)
Screenshot: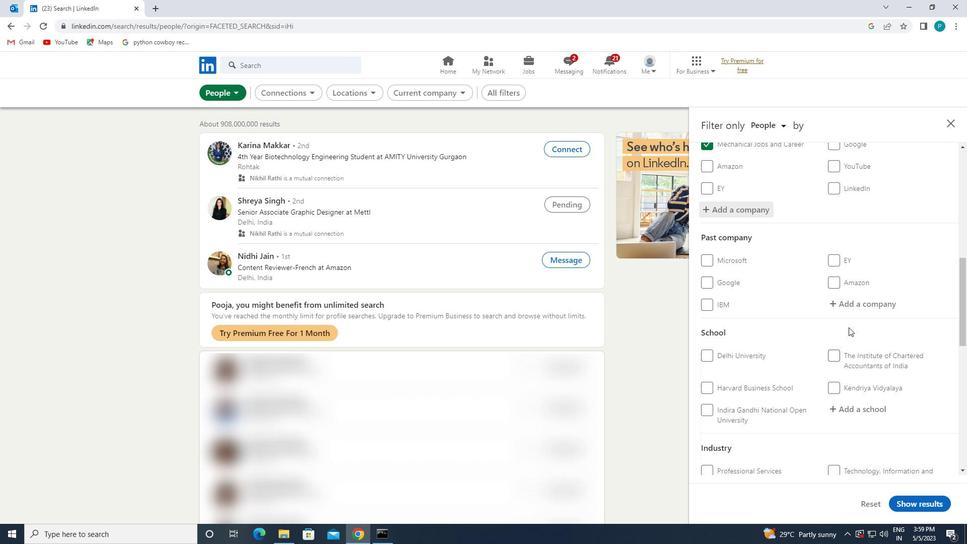 
Action: Mouse moved to (844, 313)
Screenshot: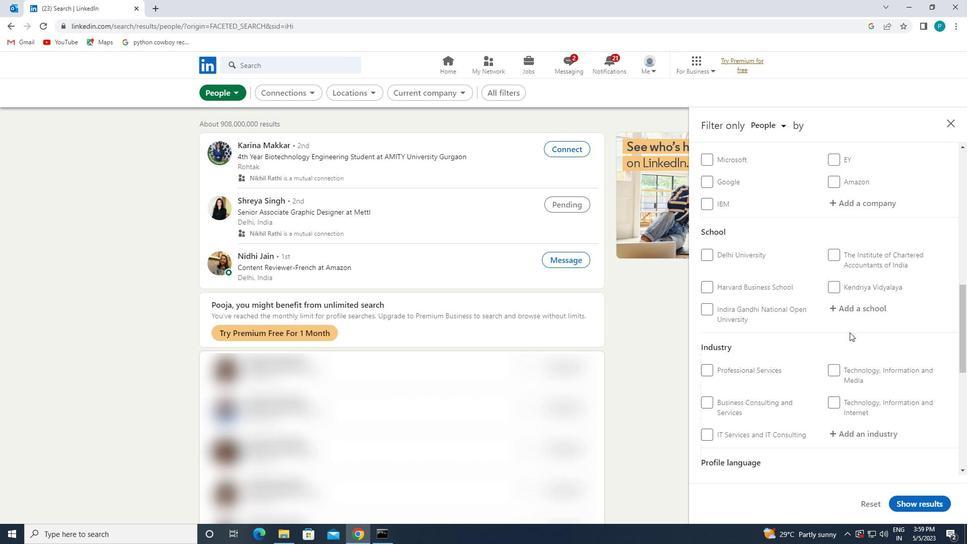 
Action: Mouse pressed left at (844, 313)
Screenshot: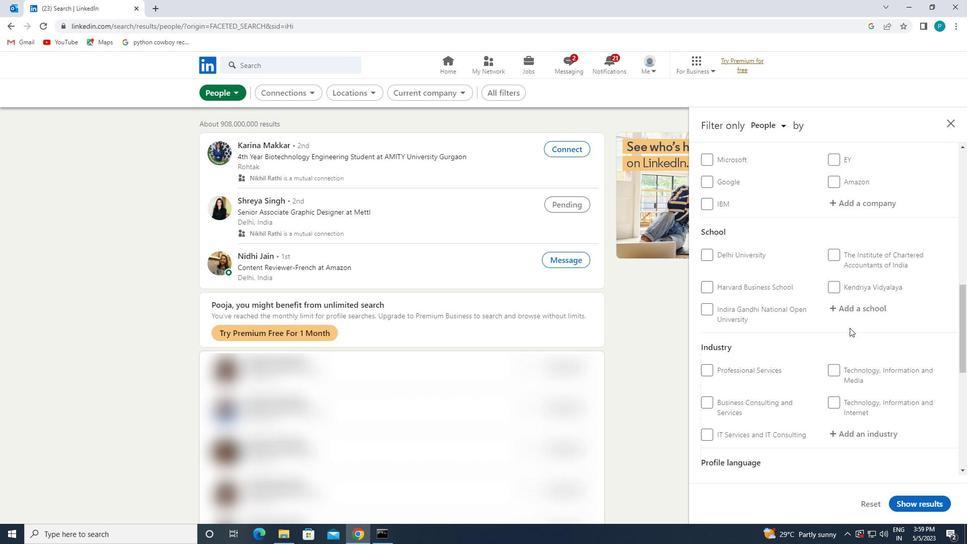
Action: Key pressed <Key.caps_lock>F<Key.caps_lock>UTURE<Key.space><Key.caps_lock>I<Key.caps_lock>NSTITUTE<Key.space>OF<Key.space>
Screenshot: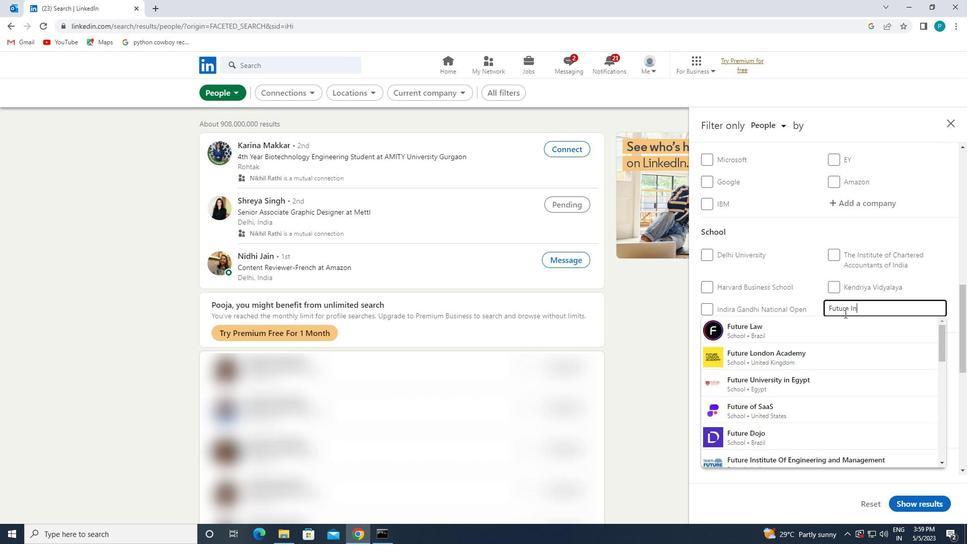 
Action: Mouse moved to (845, 351)
Screenshot: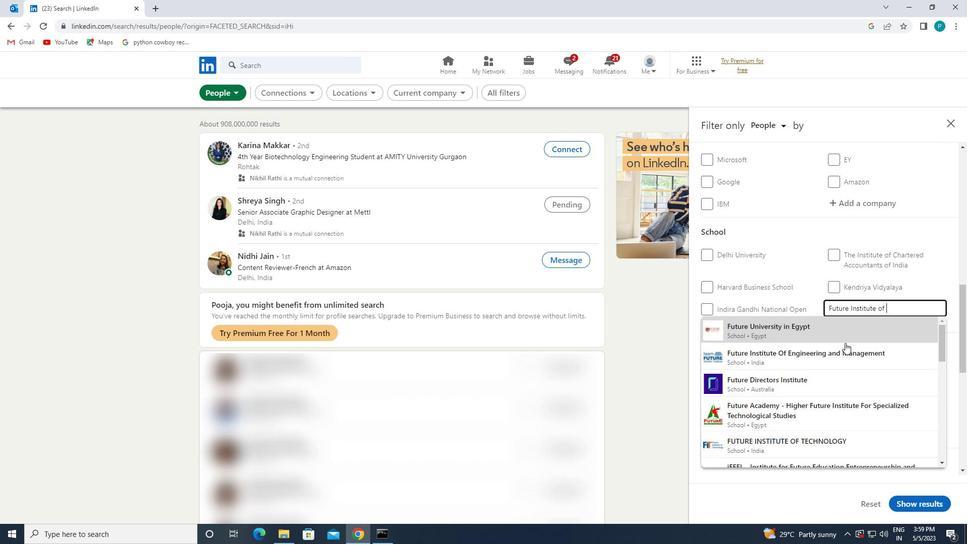 
Action: Mouse pressed left at (845, 351)
Screenshot: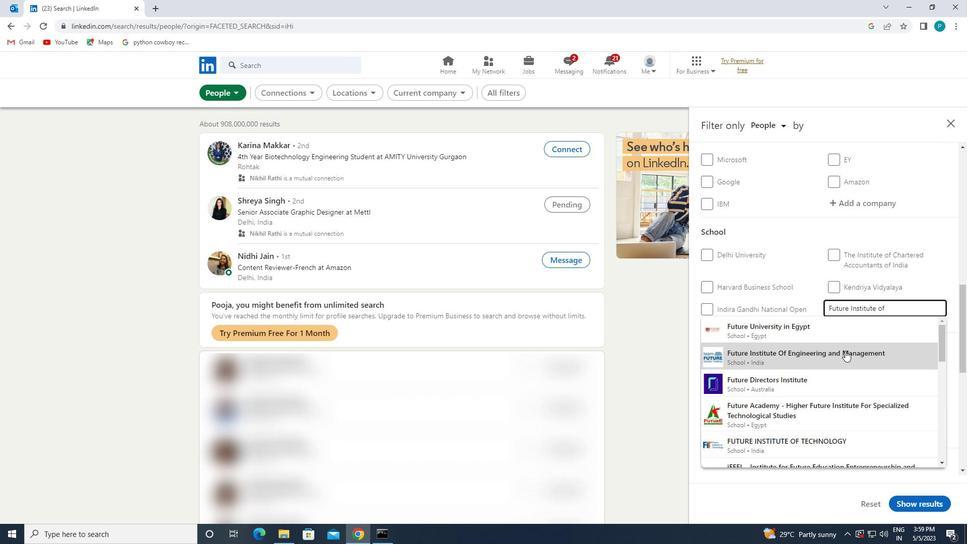 
Action: Mouse moved to (868, 343)
Screenshot: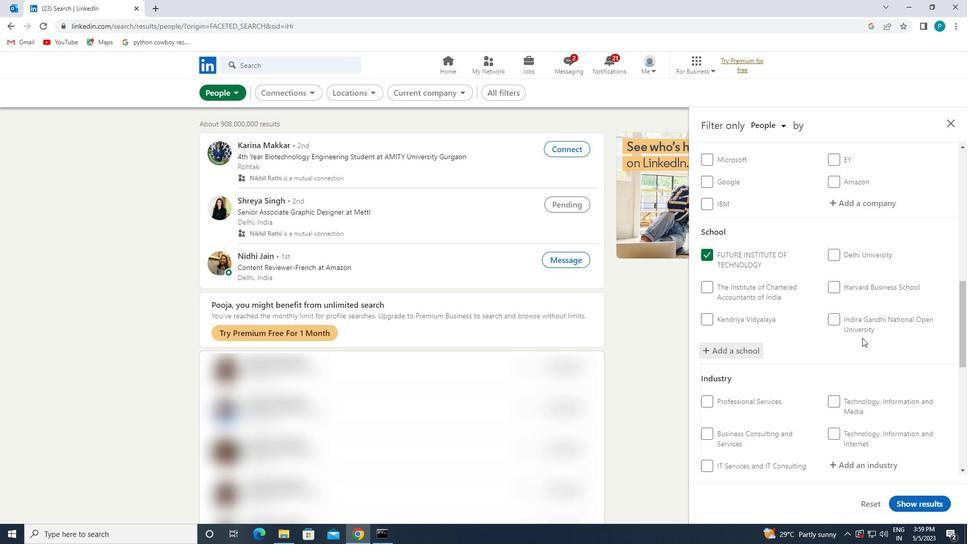 
Action: Mouse scrolled (868, 342) with delta (0, 0)
Screenshot: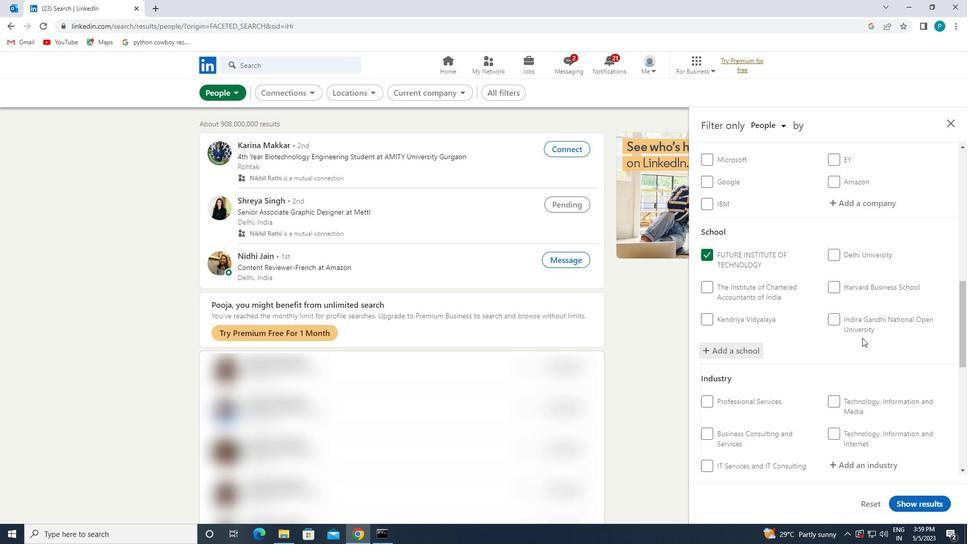 
Action: Mouse moved to (869, 344)
Screenshot: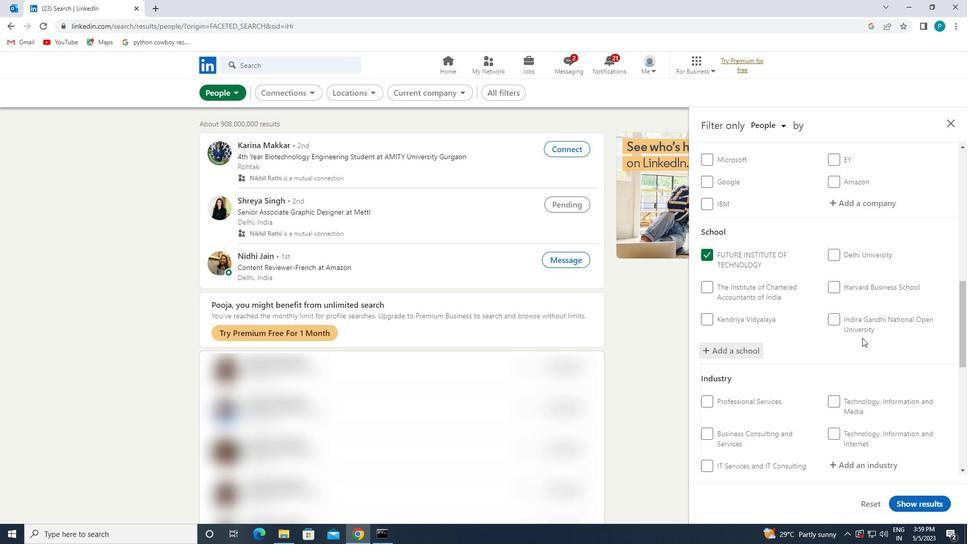 
Action: Mouse scrolled (869, 343) with delta (0, 0)
Screenshot: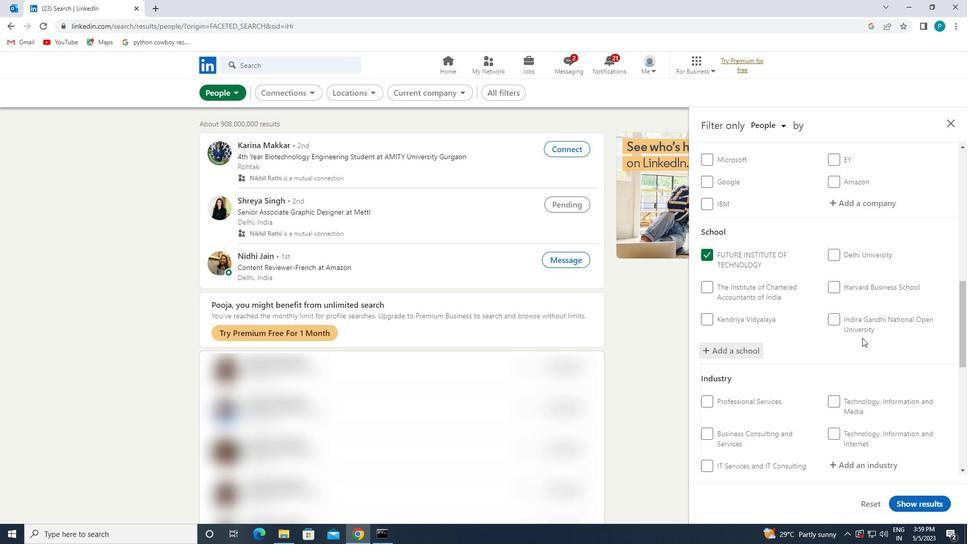 
Action: Mouse moved to (871, 345)
Screenshot: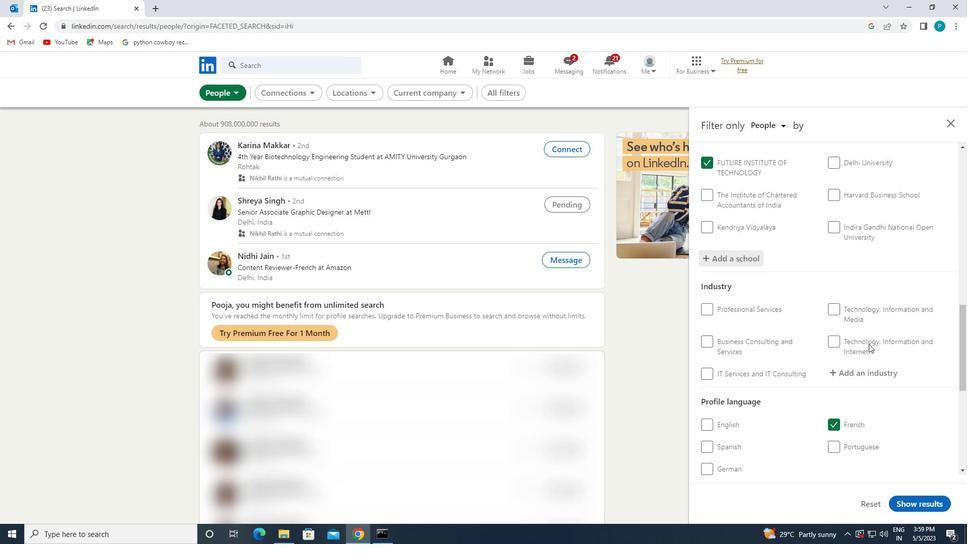
Action: Mouse scrolled (871, 344) with delta (0, 0)
Screenshot: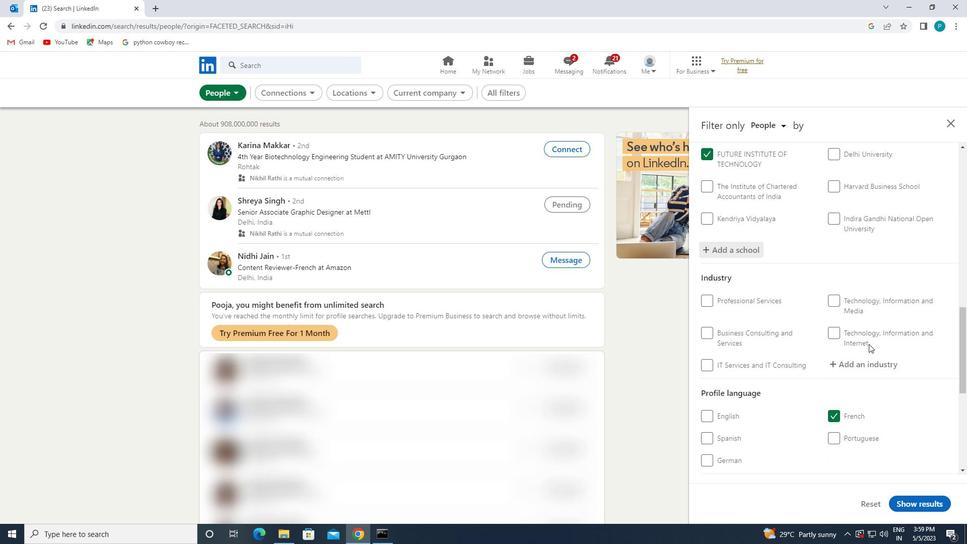 
Action: Mouse moved to (872, 346)
Screenshot: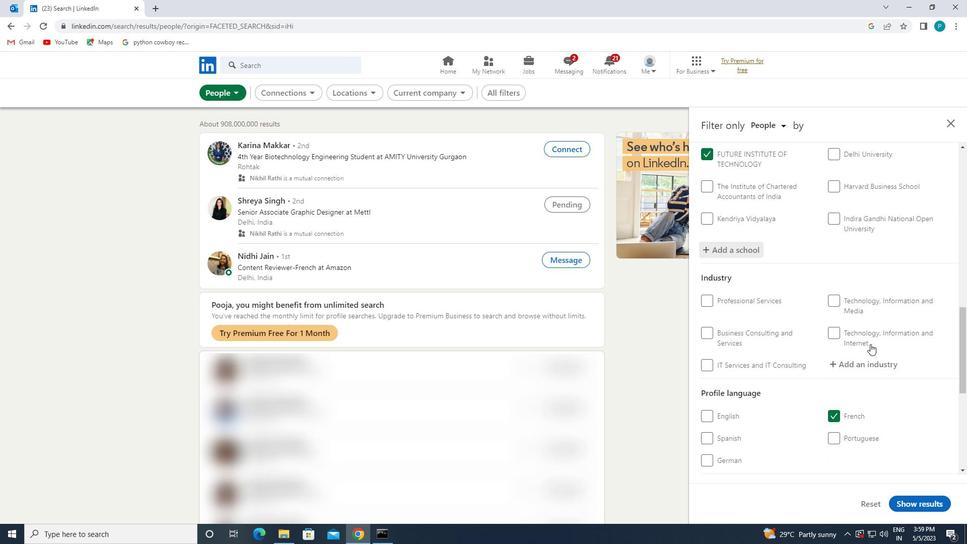 
Action: Mouse scrolled (872, 345) with delta (0, 0)
Screenshot: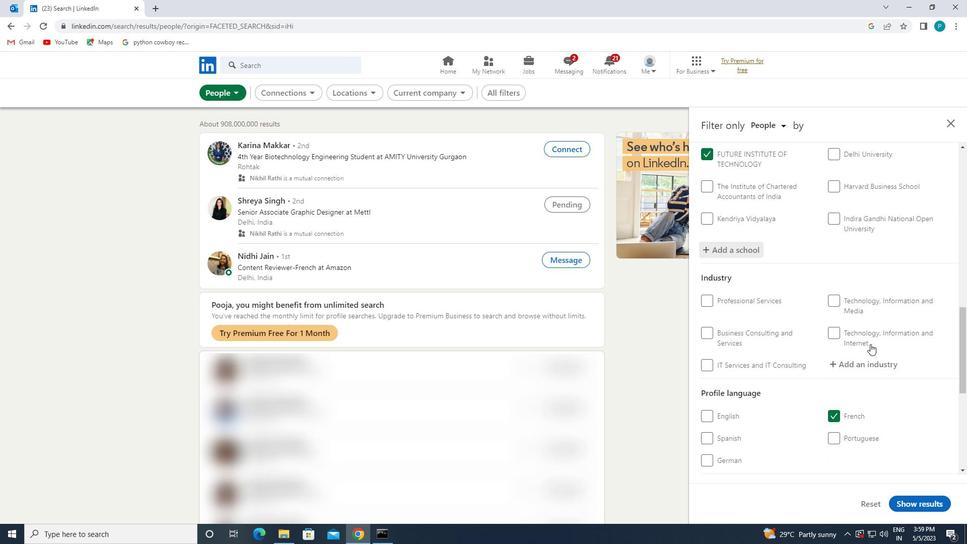 
Action: Mouse moved to (852, 266)
Screenshot: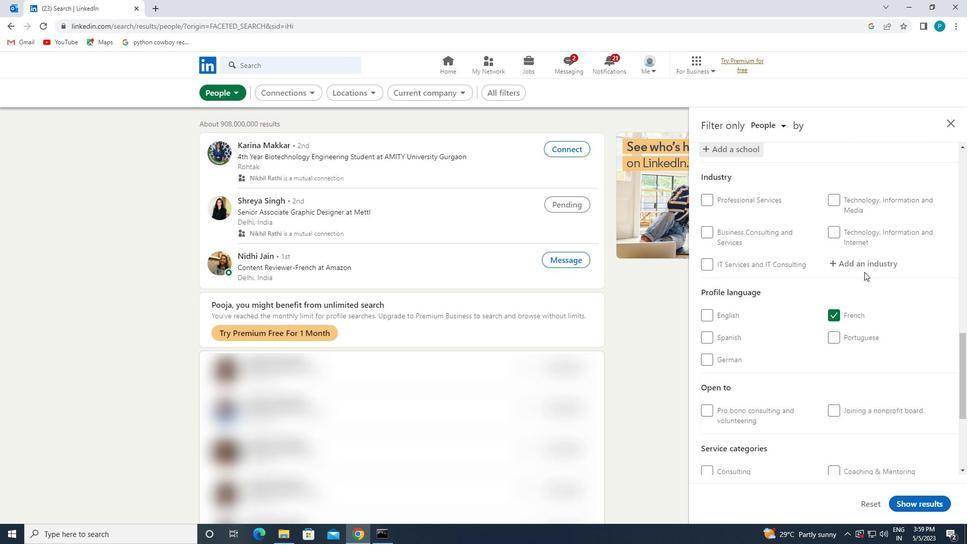 
Action: Mouse pressed left at (852, 266)
Screenshot: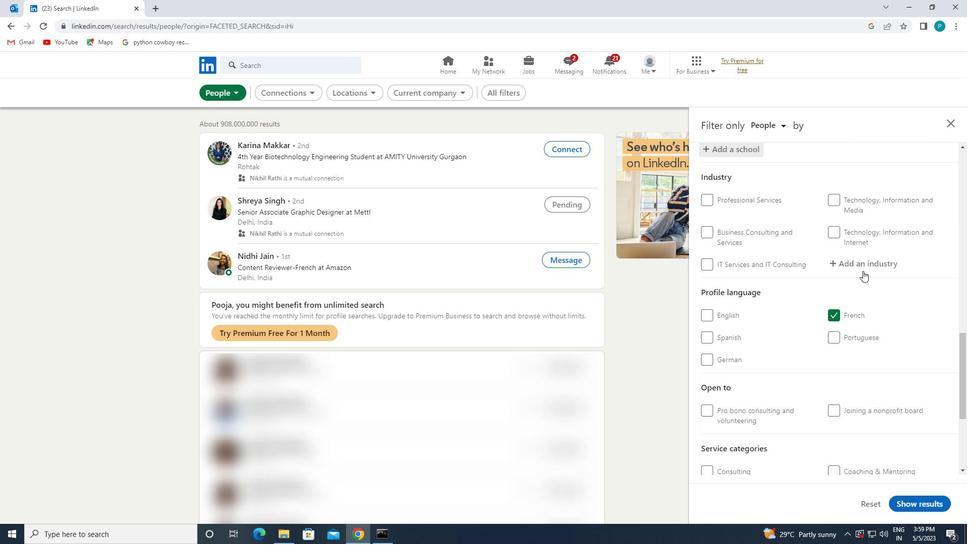 
Action: Key pressed <Key.caps_lock>E<Key.caps_lock>XEC
Screenshot: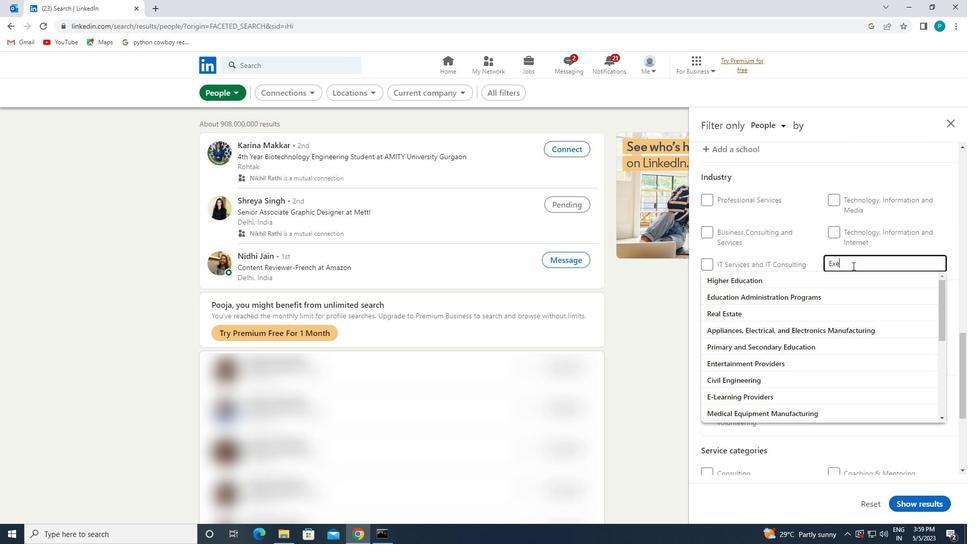 
Action: Mouse moved to (820, 296)
Screenshot: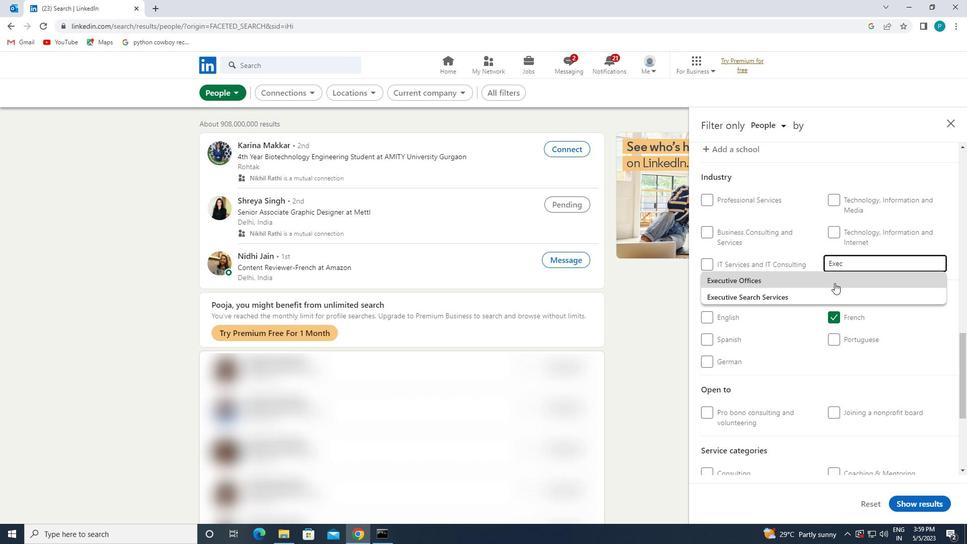 
Action: Mouse pressed left at (820, 296)
Screenshot: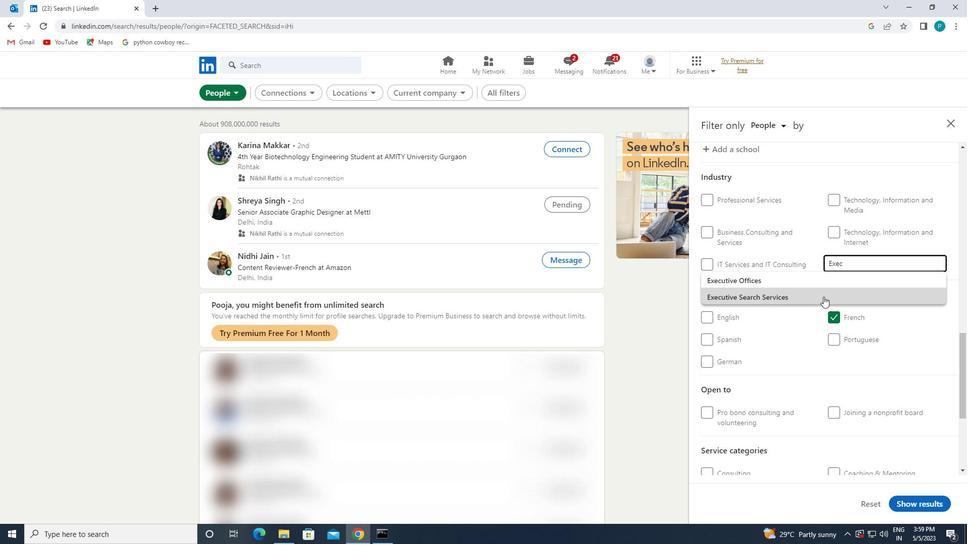 
Action: Mouse scrolled (820, 296) with delta (0, 0)
Screenshot: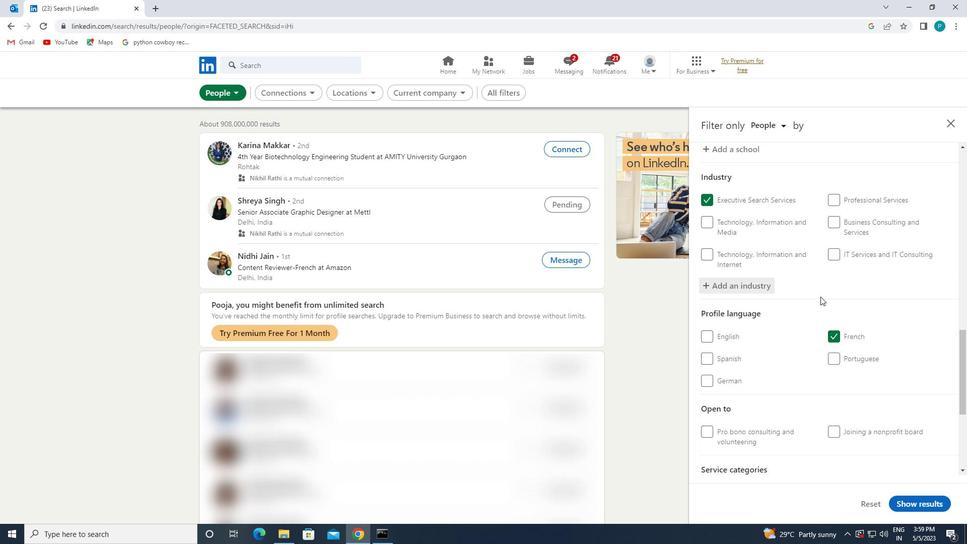 
Action: Mouse scrolled (820, 296) with delta (0, 0)
Screenshot: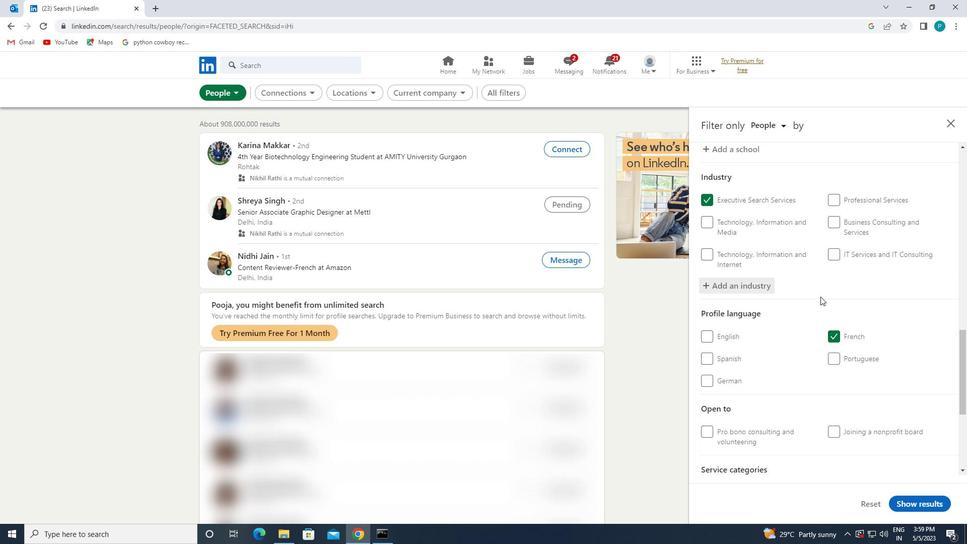 
Action: Mouse moved to (820, 298)
Screenshot: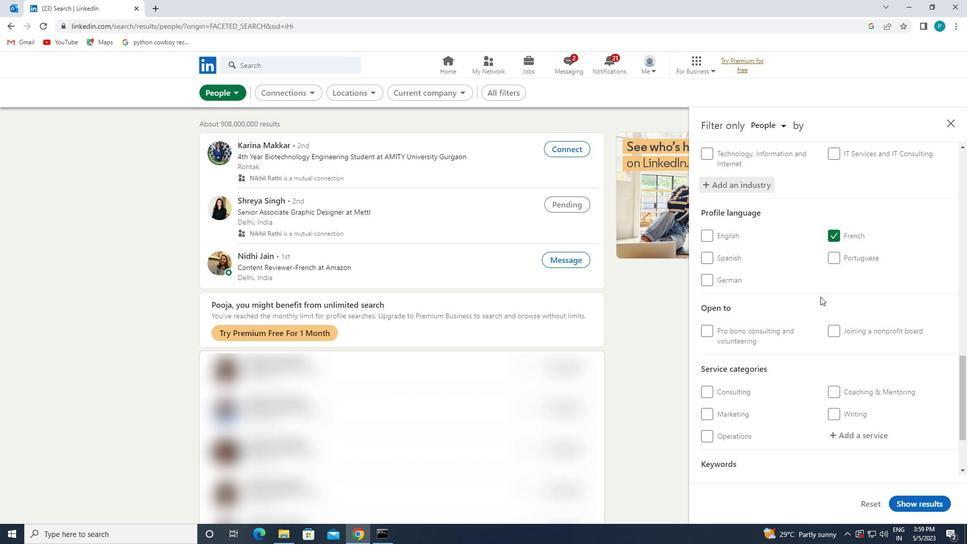 
Action: Mouse scrolled (820, 297) with delta (0, 0)
Screenshot: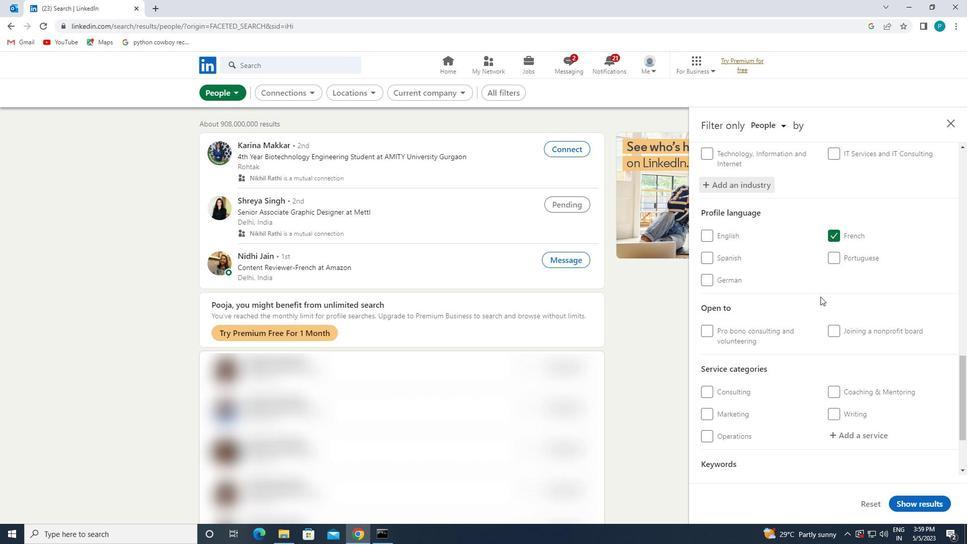 
Action: Mouse moved to (820, 298)
Screenshot: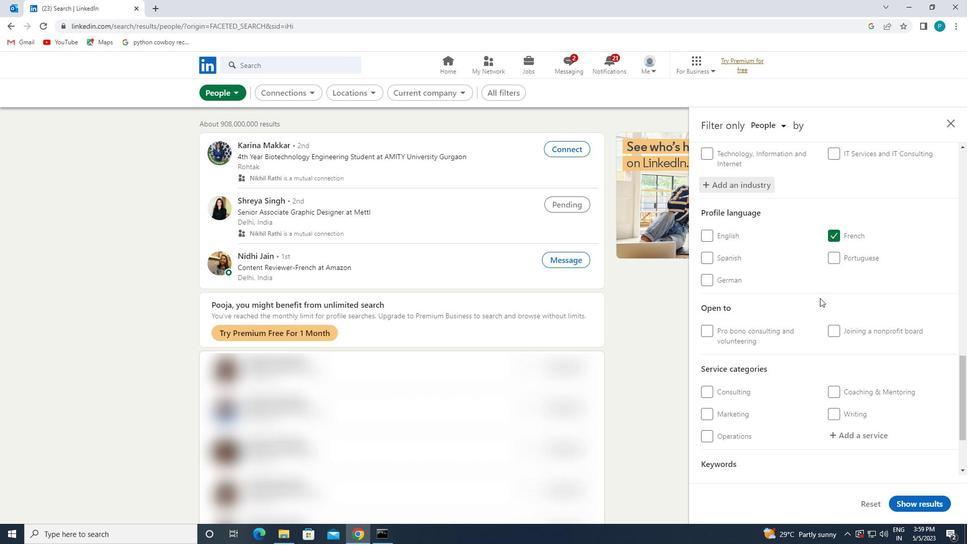 
Action: Mouse scrolled (820, 298) with delta (0, 0)
Screenshot: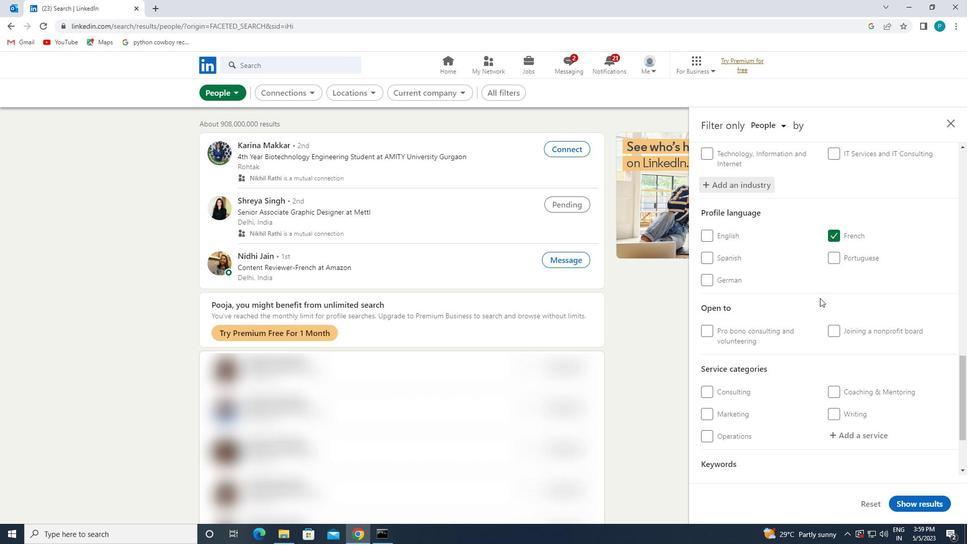 
Action: Mouse moved to (838, 334)
Screenshot: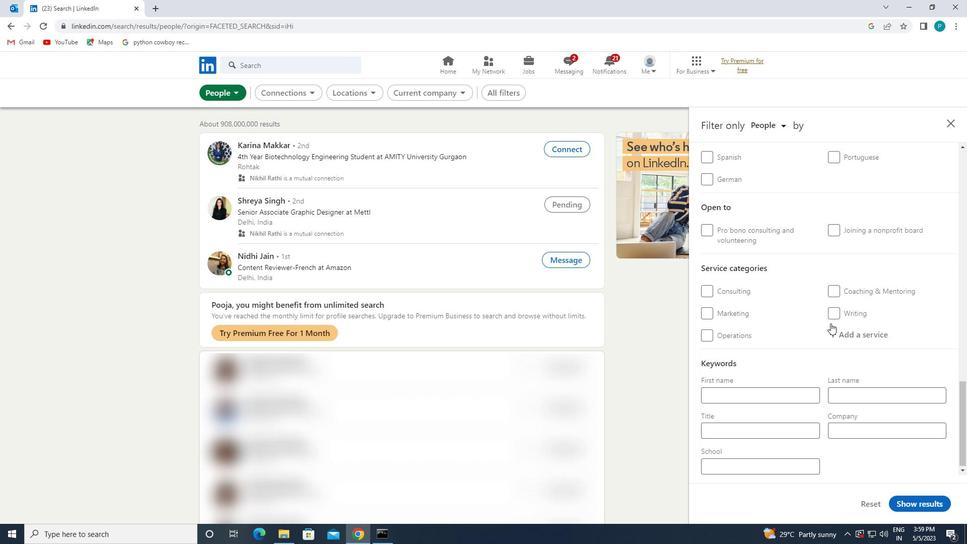 
Action: Mouse pressed left at (838, 334)
Screenshot: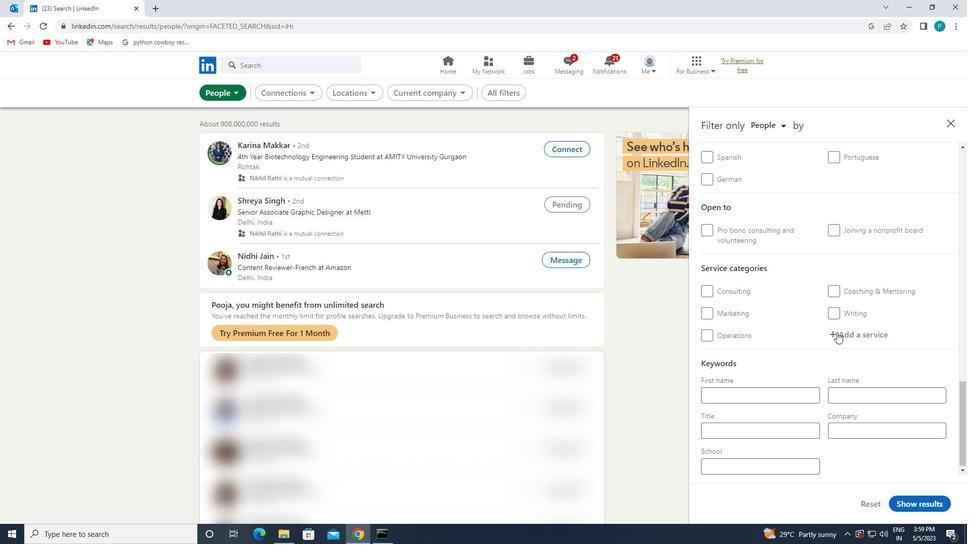 
Action: Mouse moved to (838, 334)
Screenshot: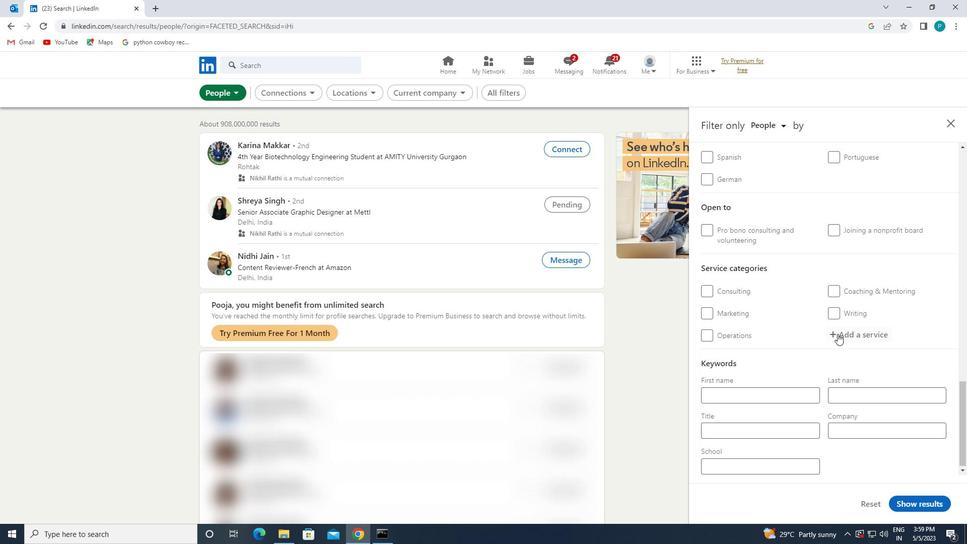 
Action: Key pressed <Key.caps_lock>M<Key.caps_lock>ORTGAGE
Screenshot: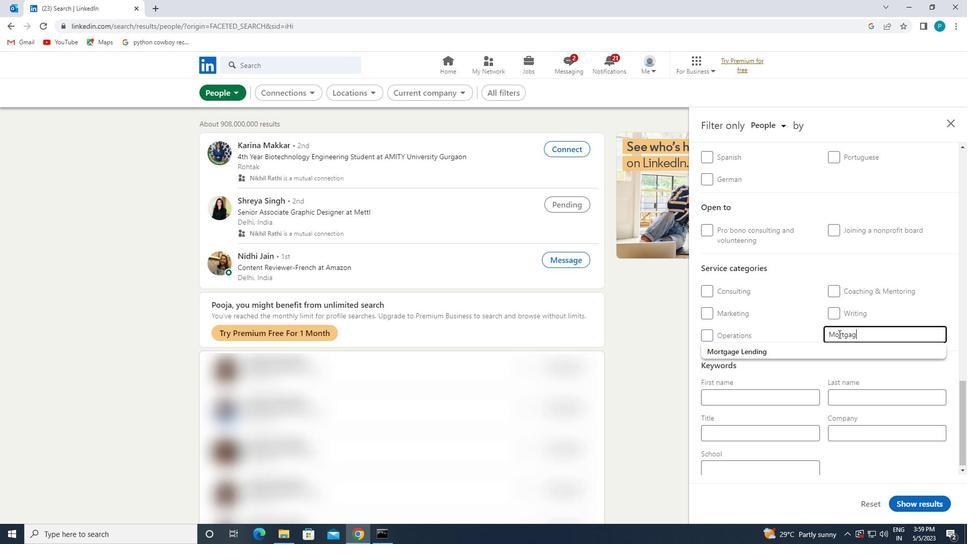 
Action: Mouse moved to (822, 352)
Screenshot: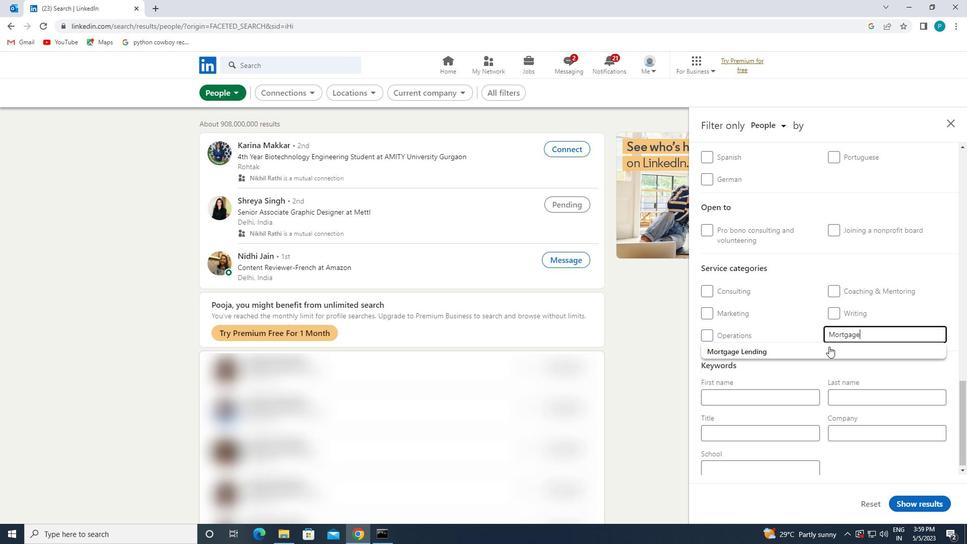
Action: Mouse pressed left at (822, 352)
Screenshot: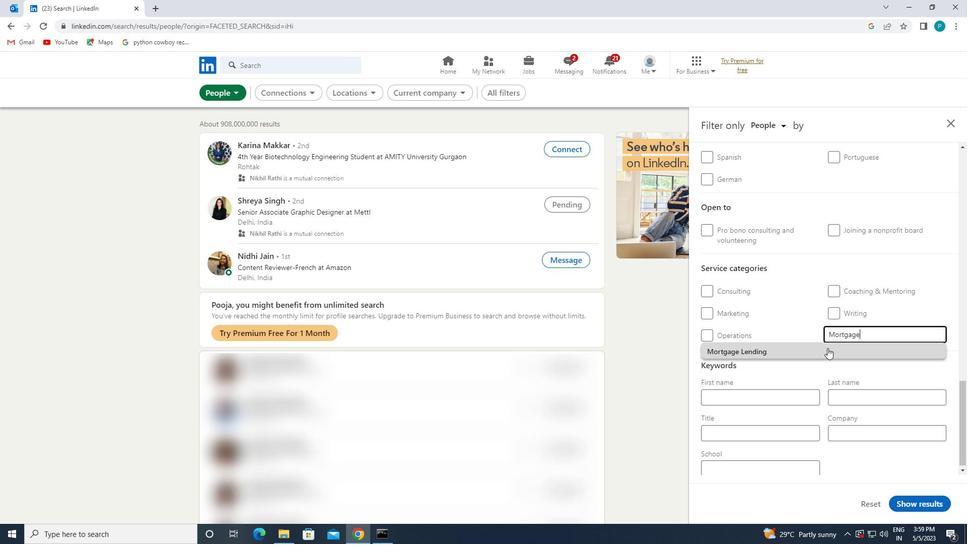 
Action: Mouse moved to (799, 374)
Screenshot: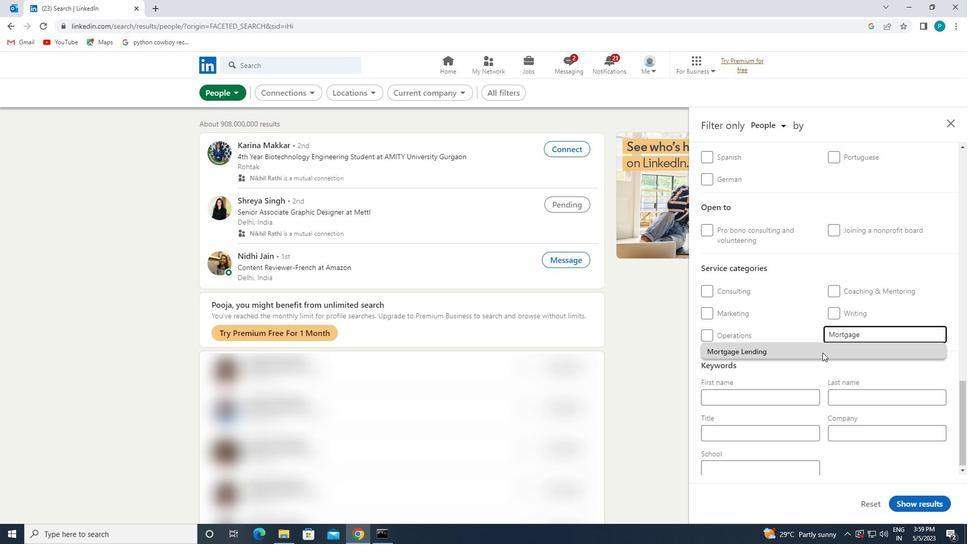 
Action: Mouse scrolled (799, 373) with delta (0, 0)
Screenshot: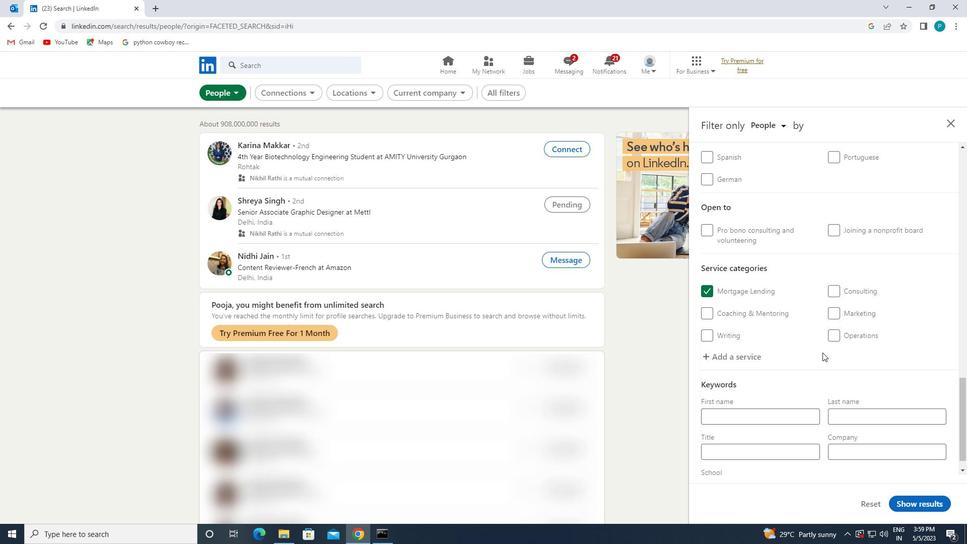 
Action: Mouse moved to (796, 379)
Screenshot: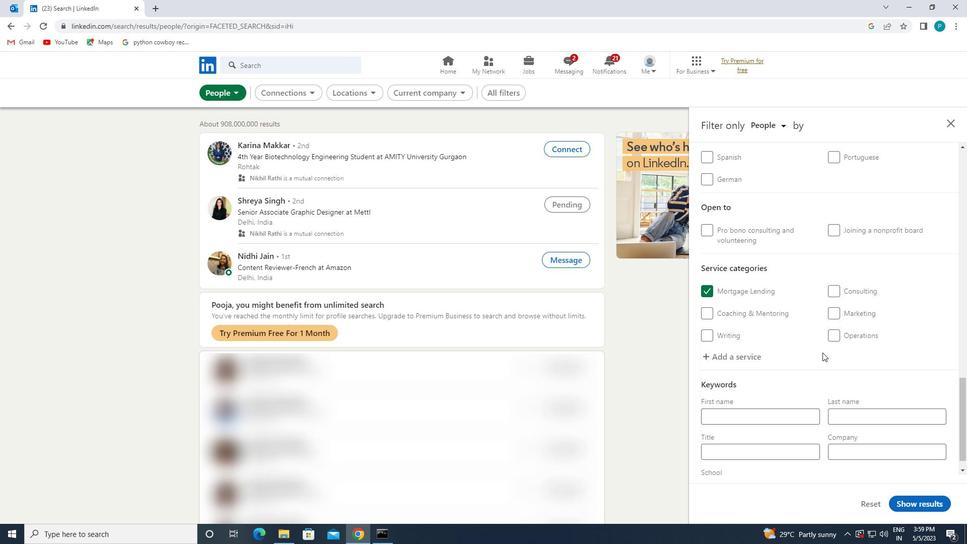 
Action: Mouse scrolled (796, 378) with delta (0, 0)
Screenshot: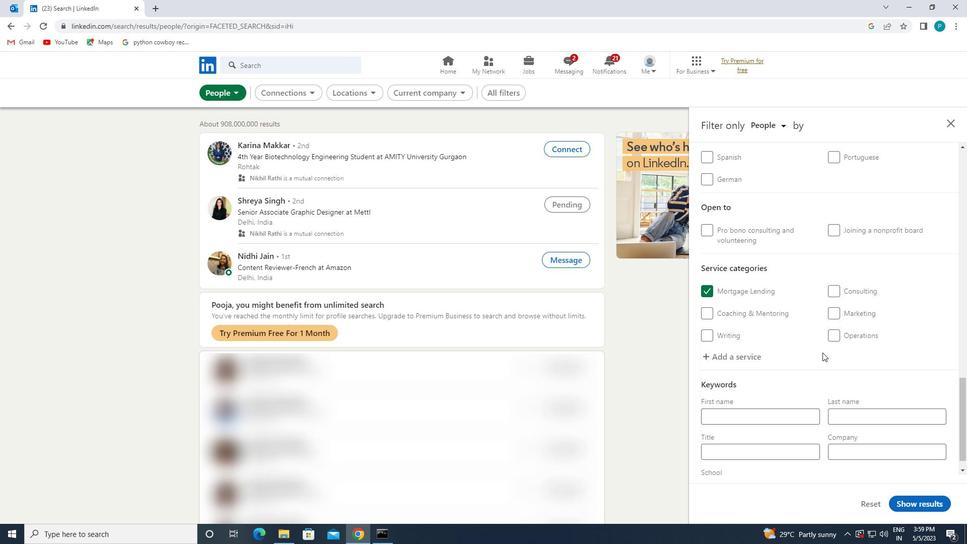 
Action: Mouse moved to (792, 384)
Screenshot: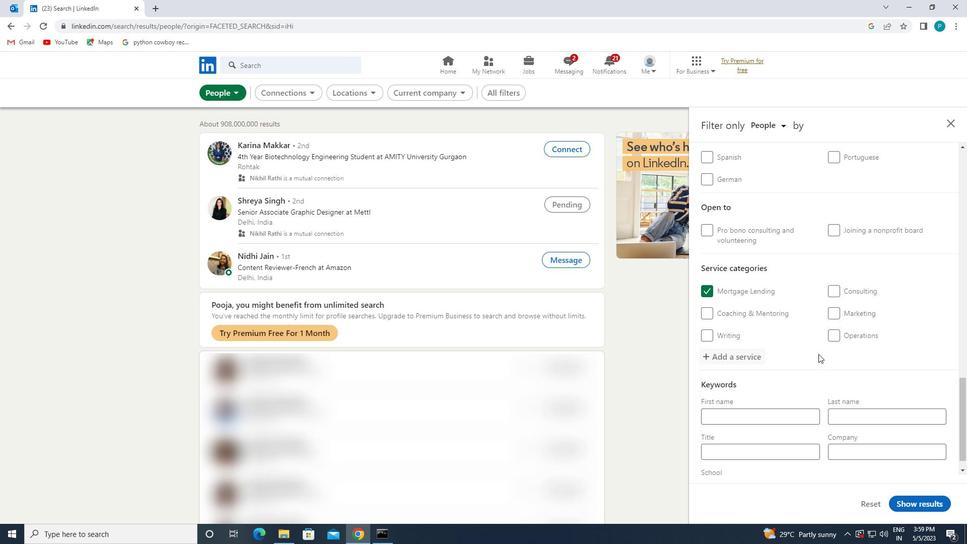 
Action: Mouse scrolled (792, 383) with delta (0, 0)
Screenshot: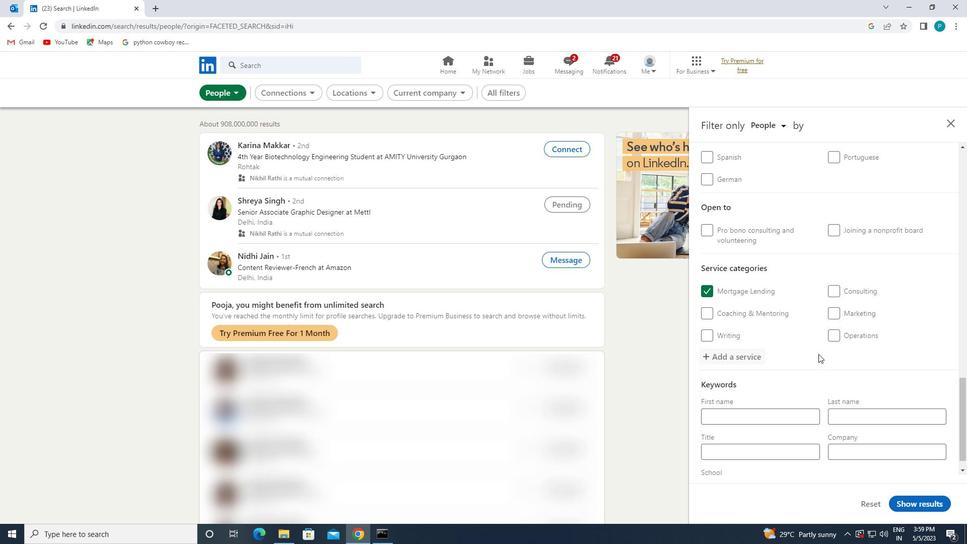 
Action: Mouse moved to (738, 426)
Screenshot: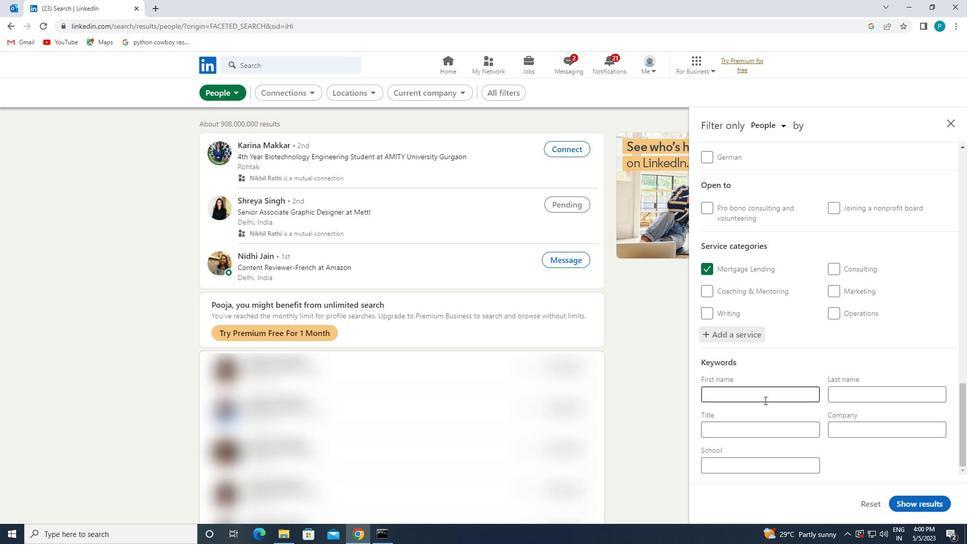 
Action: Mouse pressed left at (738, 426)
Screenshot: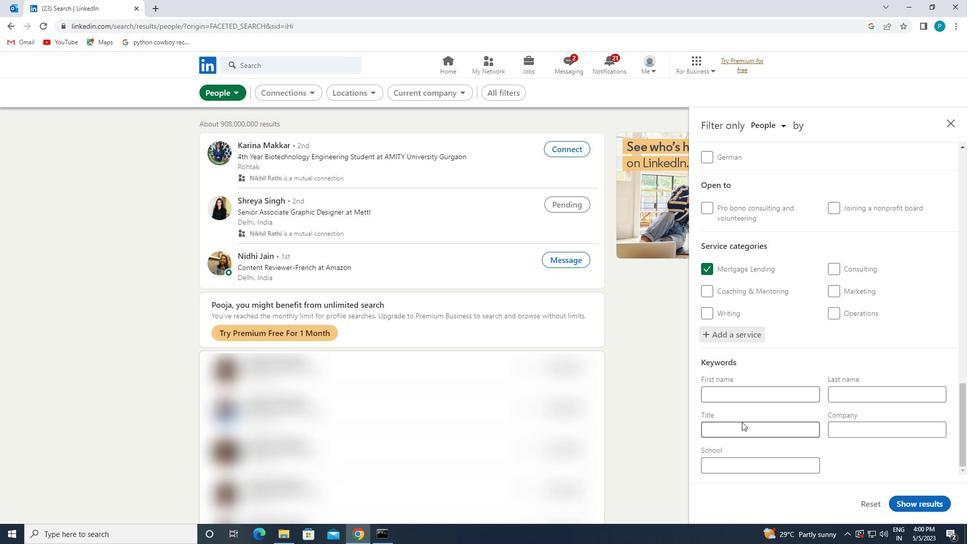 
Action: Mouse moved to (737, 426)
Screenshot: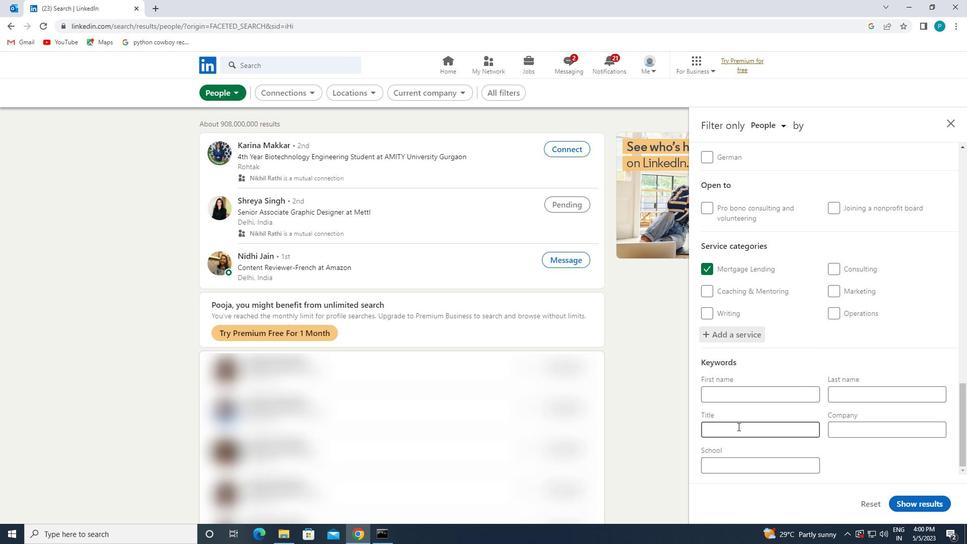 
Action: Key pressed <Key.caps_lock>D<Key.caps_lock>ATA<Key.space><Key.caps_lock>E<Key.caps_lock>NTRY
Screenshot: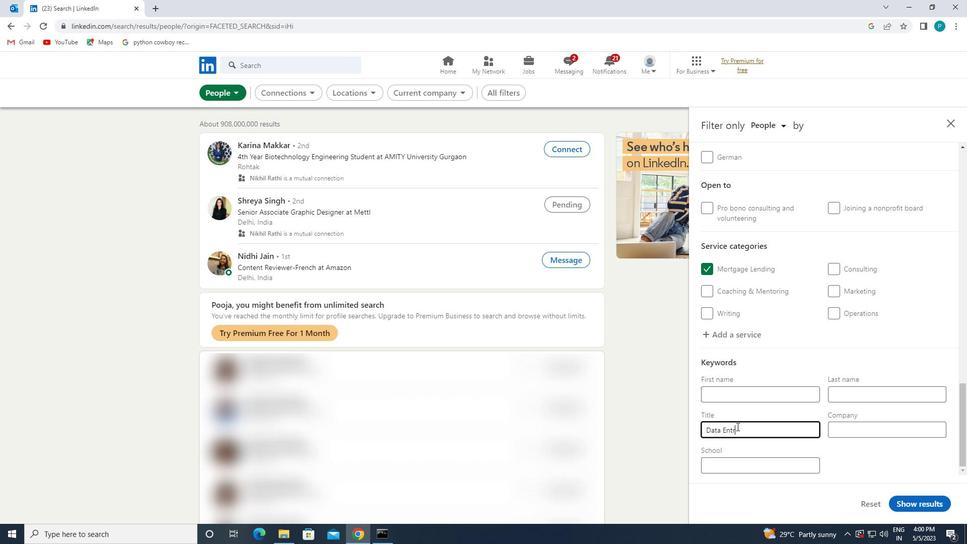 
Action: Mouse moved to (908, 502)
Screenshot: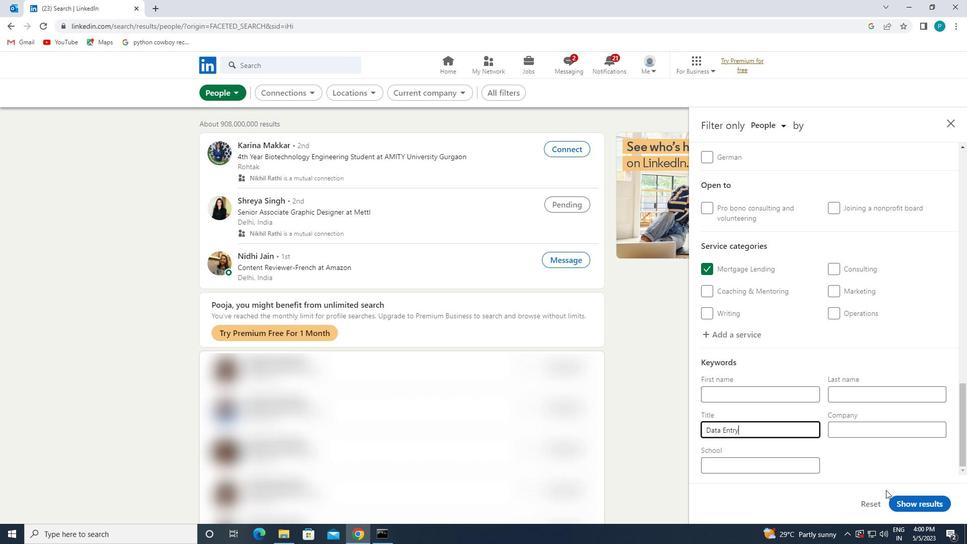 
Action: Mouse pressed left at (908, 502)
Screenshot: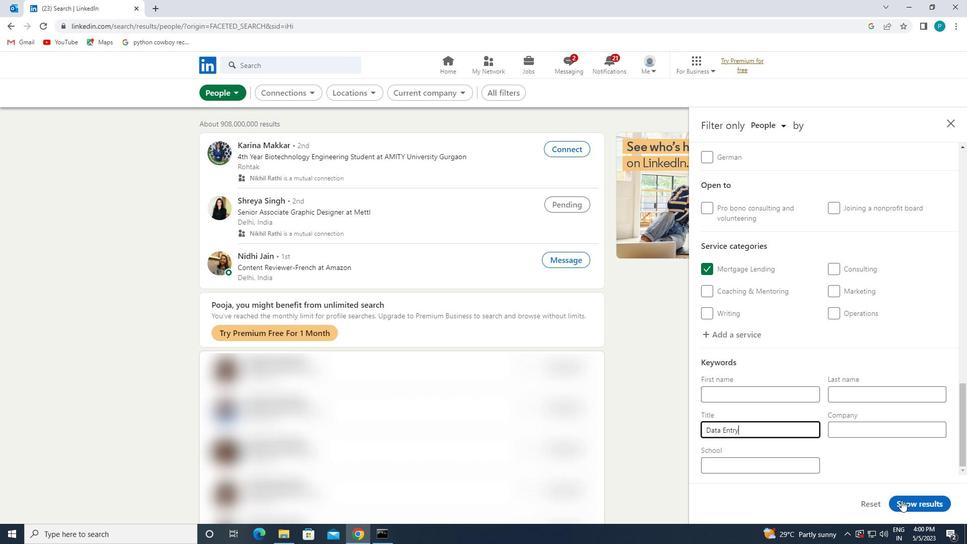 
